 Task: Plan a trip to Momostenango, Guatemala from 8th December, 2023 to 15th December, 2023 for 8 adults. Place can be shared room with 5 bedrooms having 8 beds and 5 bathrooms. Property type can be flat. Amenities needed are: wifi, TV, free parkinig on premises, gym, breakfast.
Action: Mouse moved to (485, 201)
Screenshot: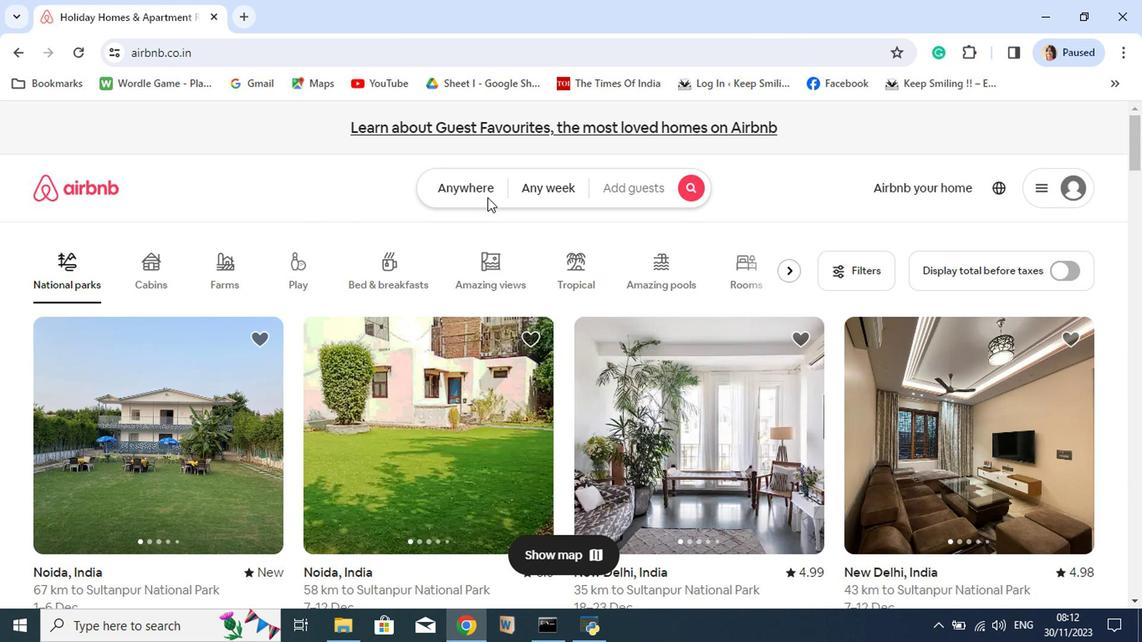 
Action: Mouse pressed left at (485, 201)
Screenshot: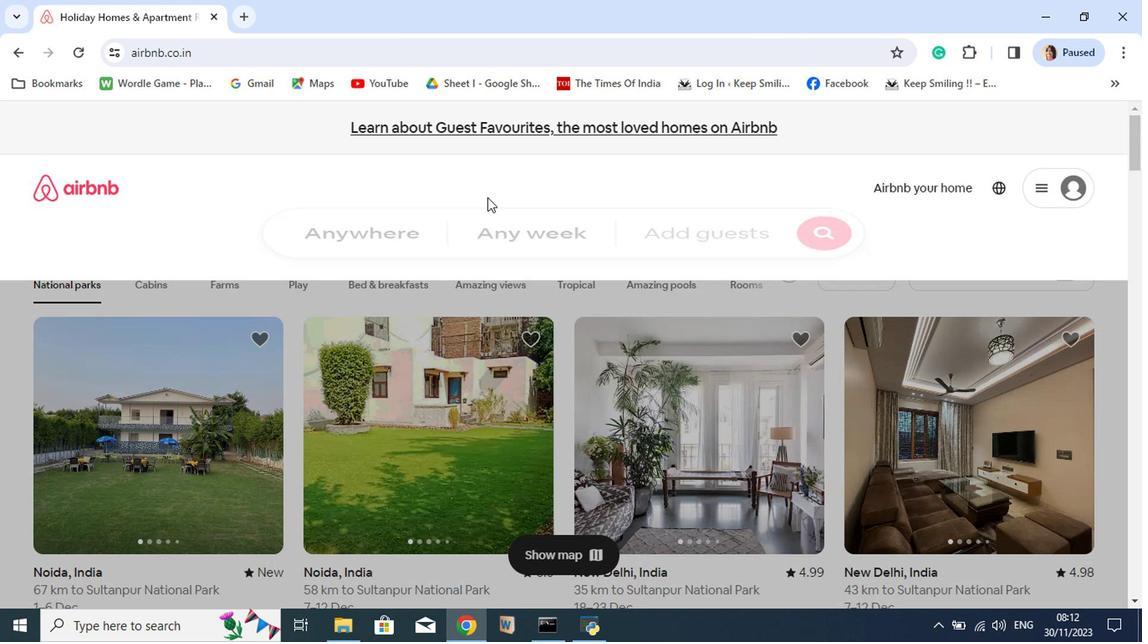 
Action: Mouse moved to (487, 201)
Screenshot: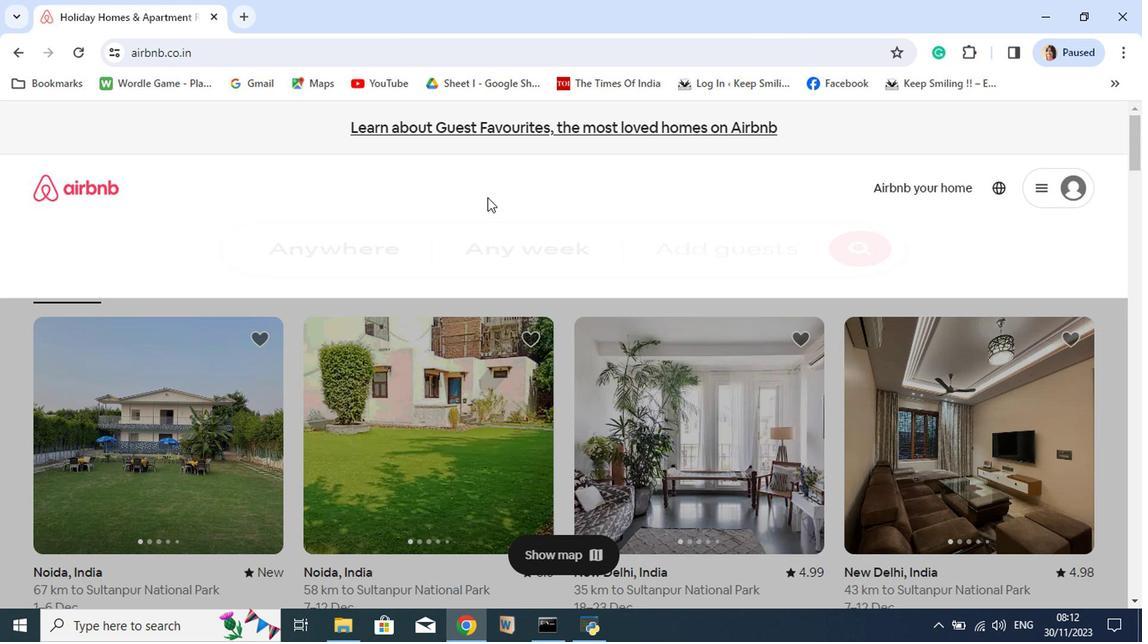 
Action: Key pressed <Key.shift_r>Momosten
Screenshot: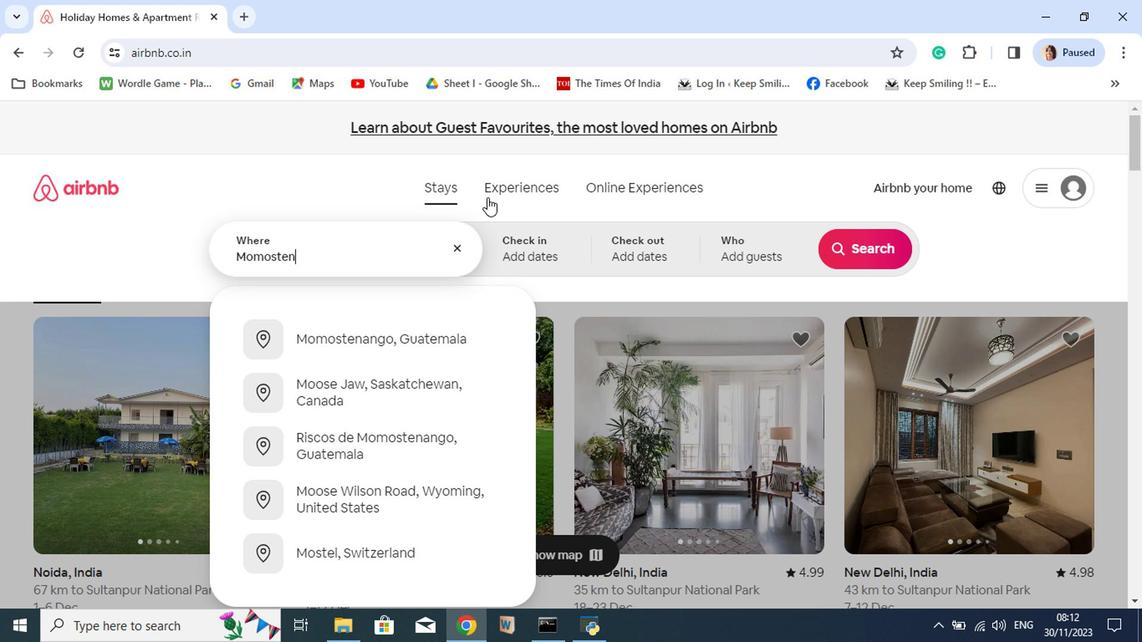 
Action: Mouse moved to (378, 339)
Screenshot: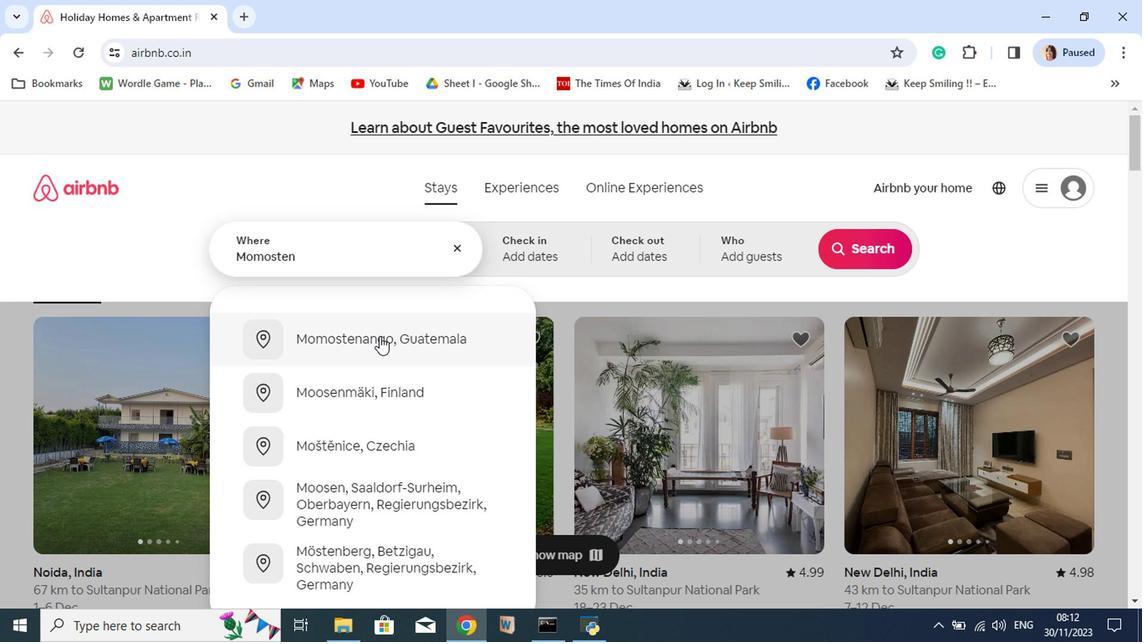 
Action: Mouse pressed left at (378, 339)
Screenshot: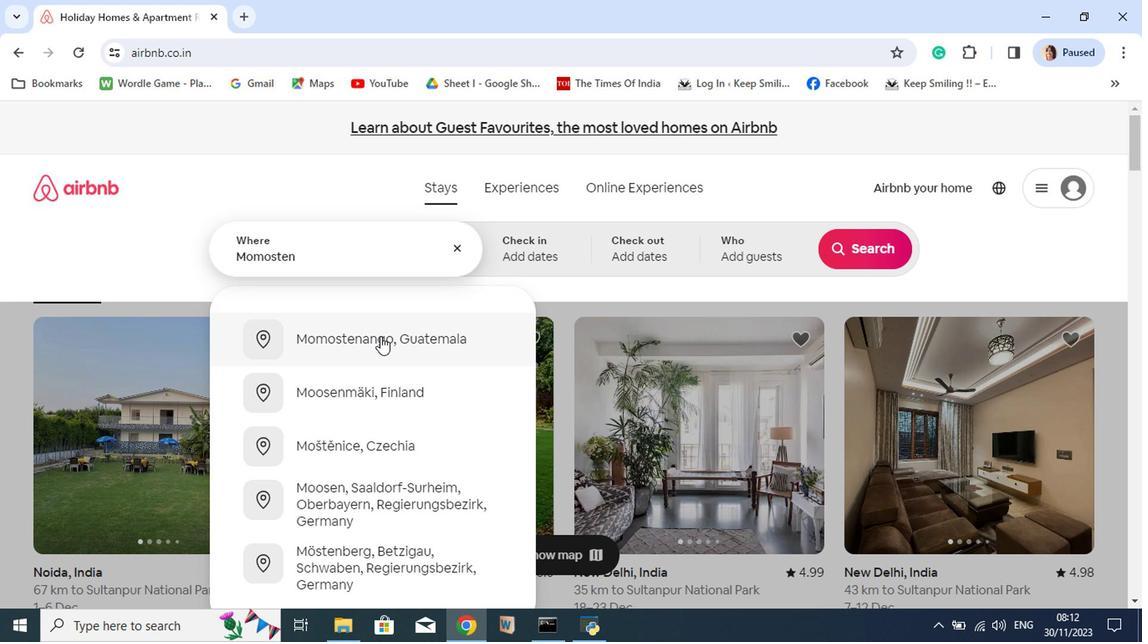 
Action: Mouse moved to (802, 499)
Screenshot: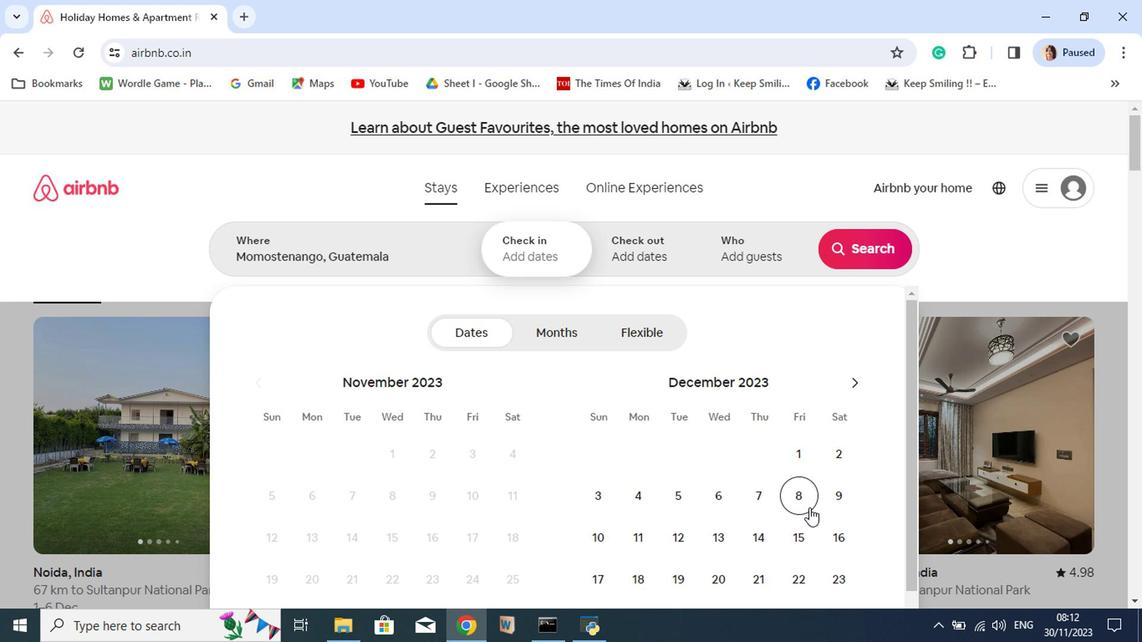 
Action: Mouse pressed left at (802, 499)
Screenshot: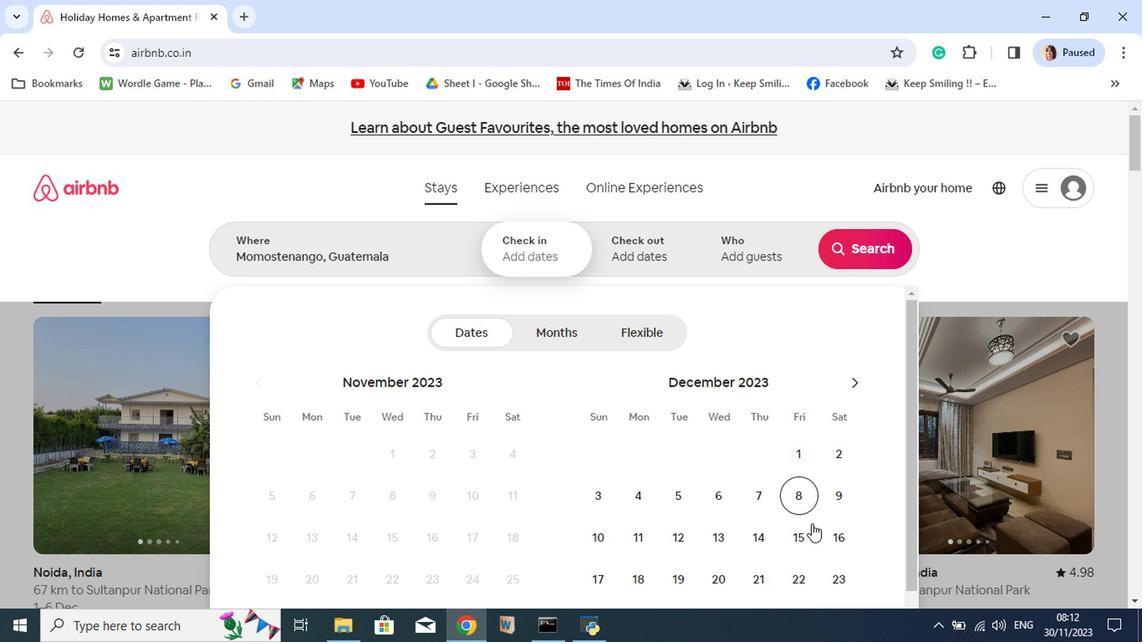 
Action: Mouse moved to (809, 533)
Screenshot: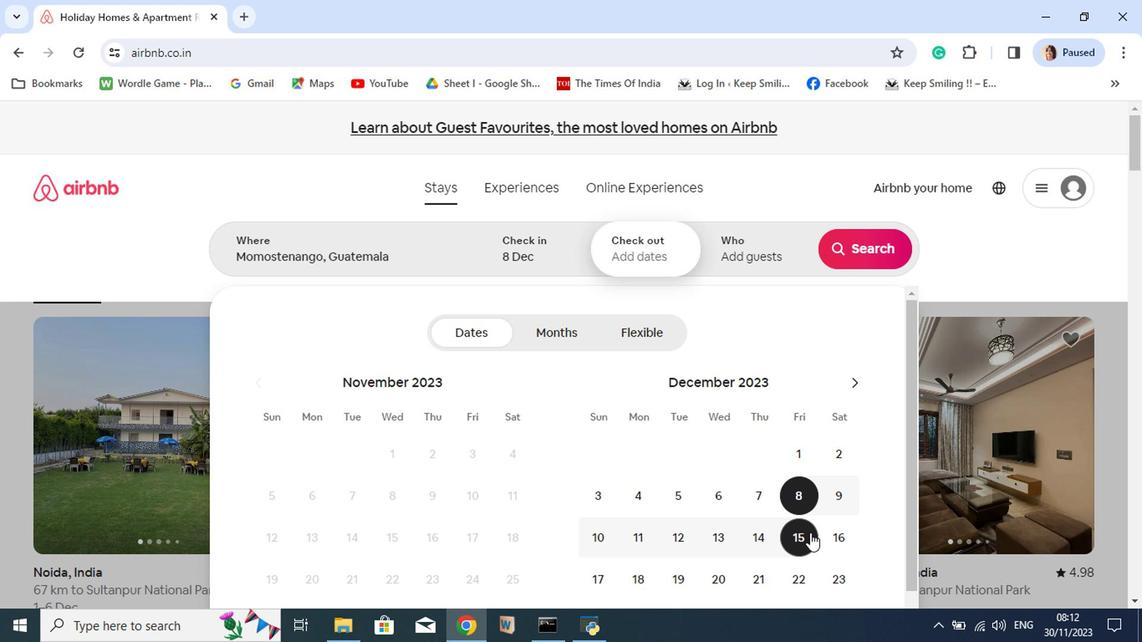 
Action: Mouse pressed left at (809, 533)
Screenshot: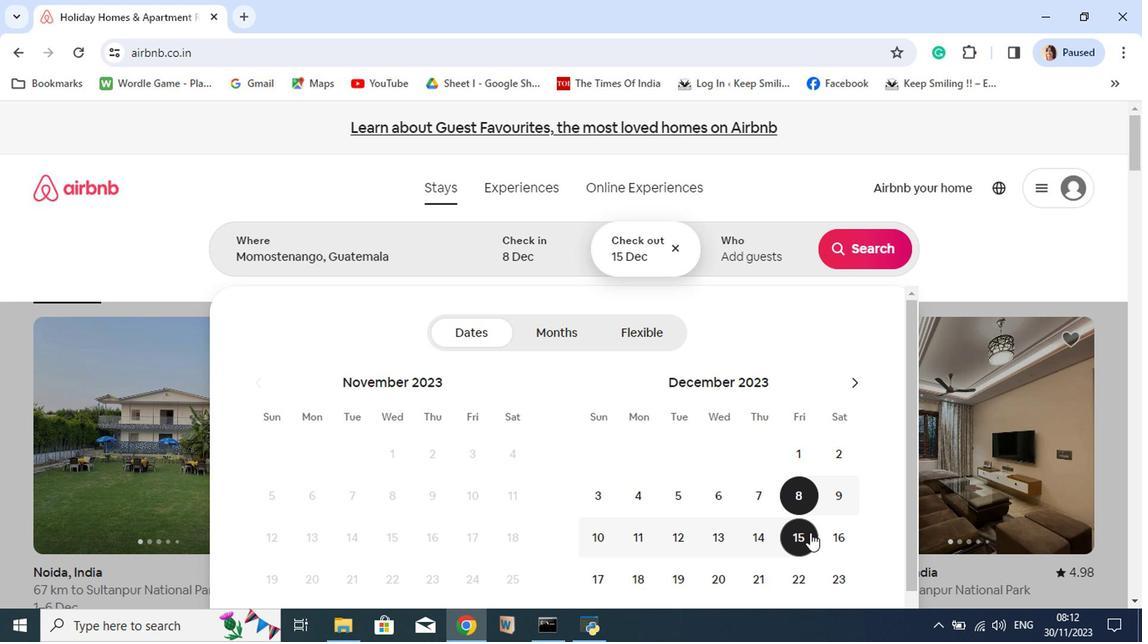
Action: Mouse moved to (743, 258)
Screenshot: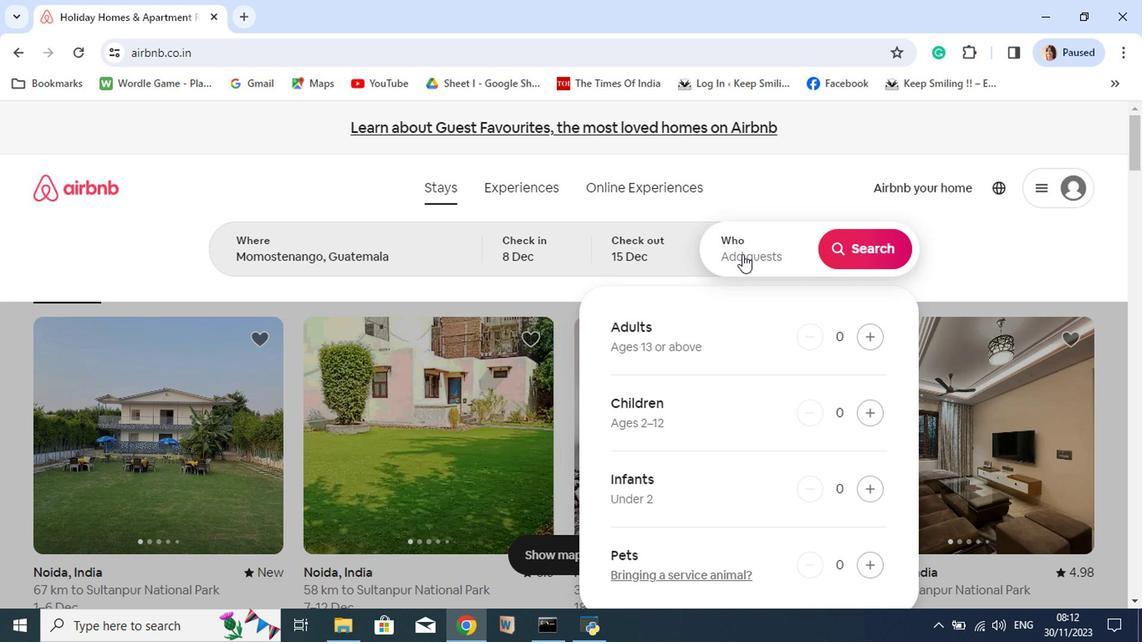 
Action: Mouse pressed left at (743, 258)
Screenshot: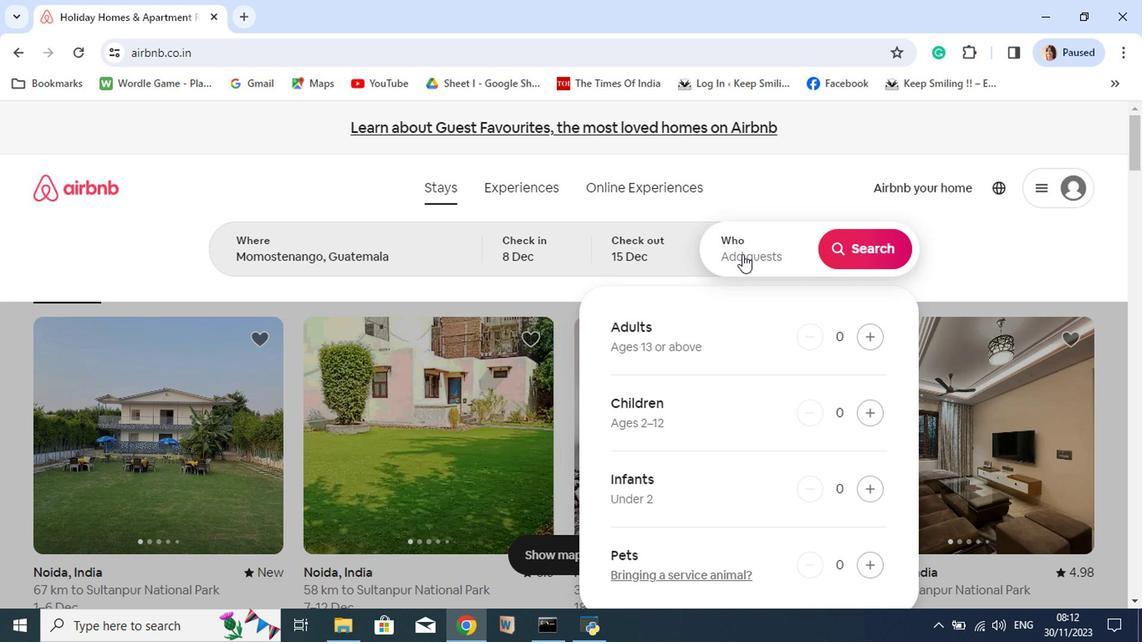 
Action: Mouse moved to (865, 337)
Screenshot: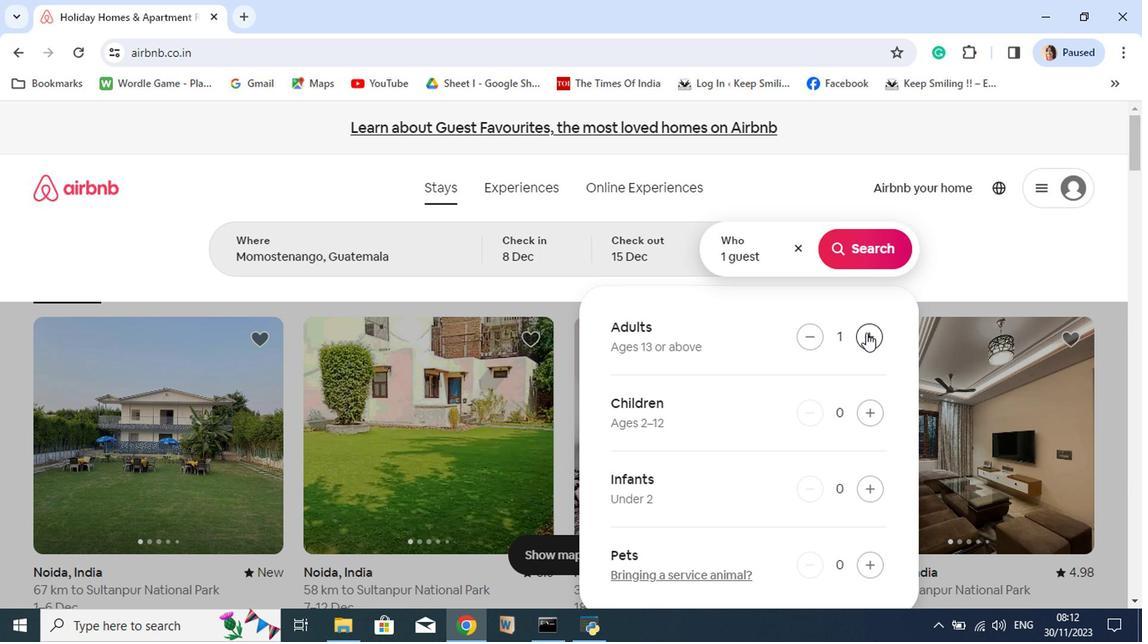 
Action: Mouse pressed left at (865, 337)
Screenshot: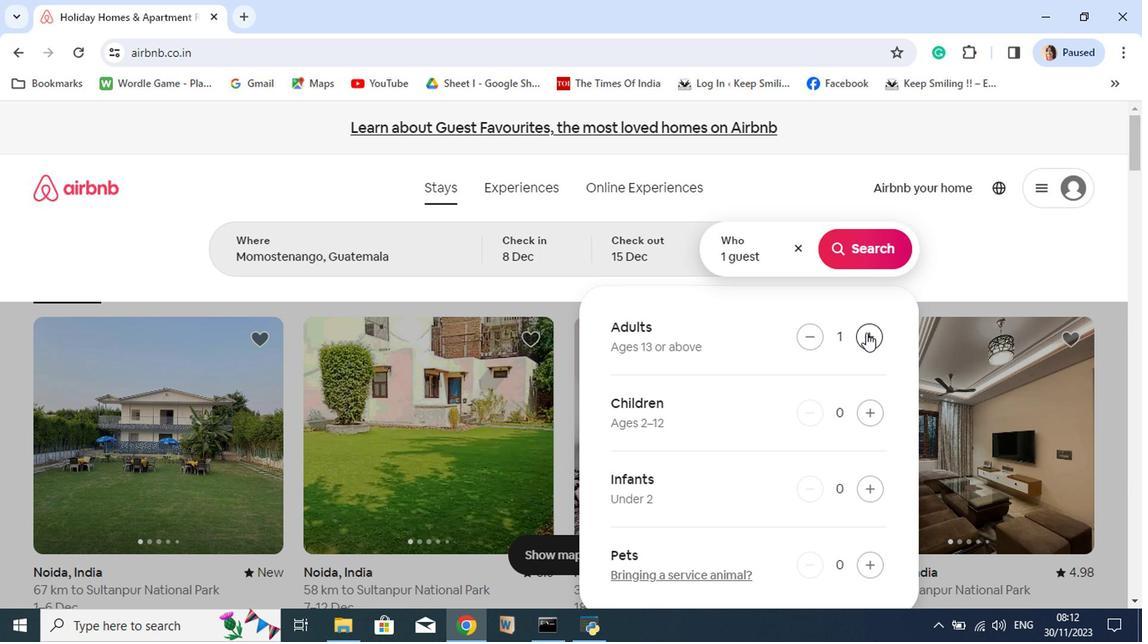 
Action: Mouse moved to (865, 335)
Screenshot: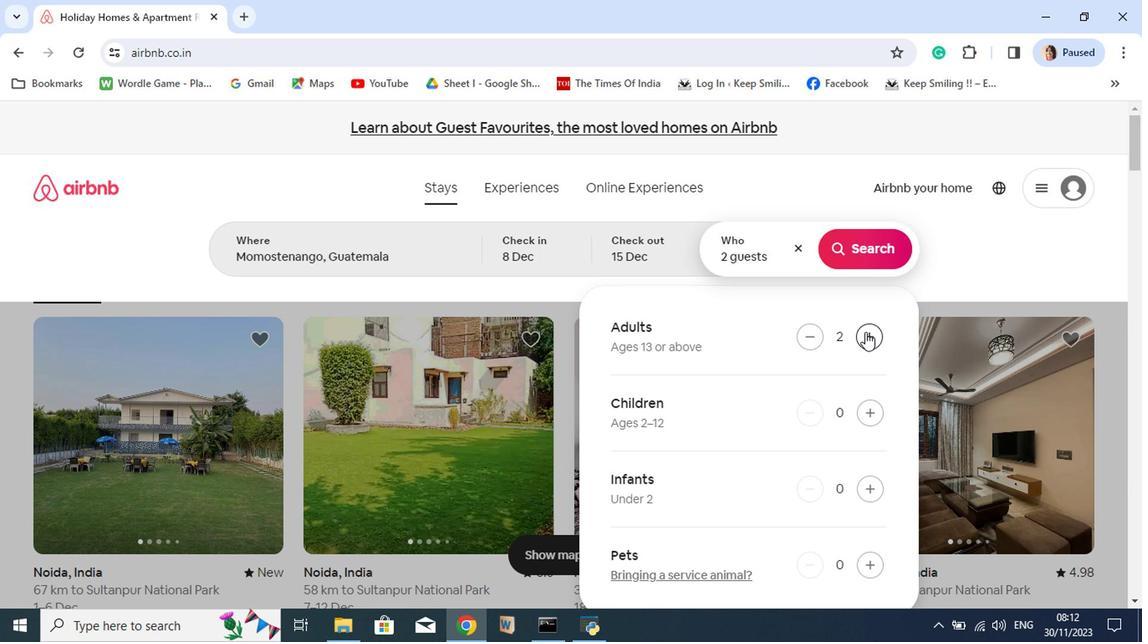 
Action: Mouse pressed left at (865, 335)
Screenshot: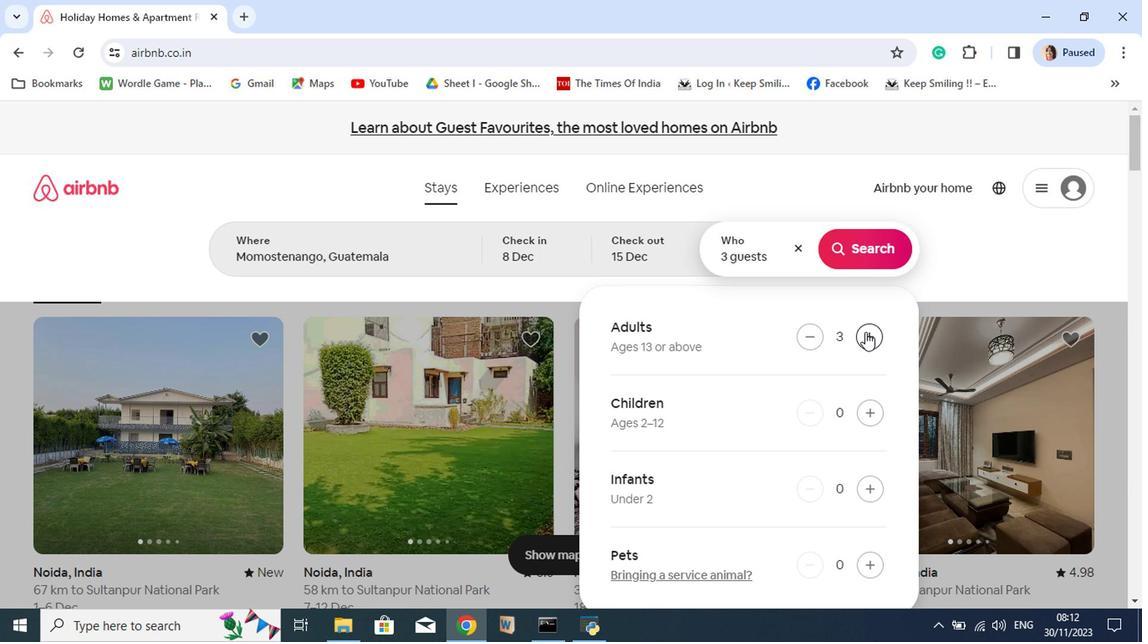 
Action: Mouse moved to (864, 334)
Screenshot: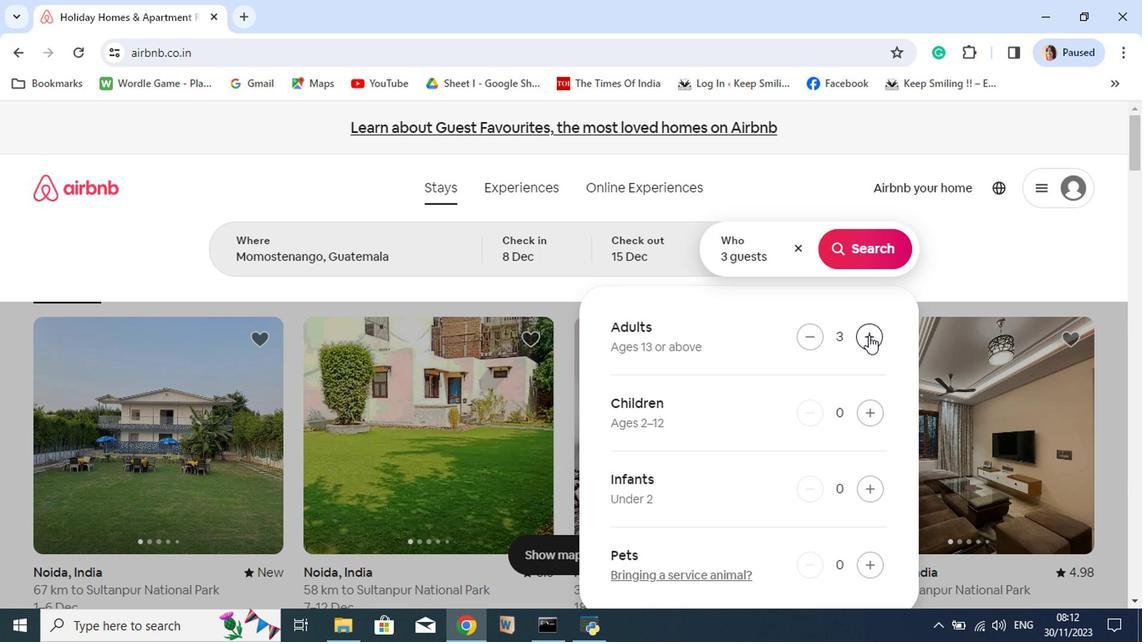 
Action: Mouse pressed left at (864, 334)
Screenshot: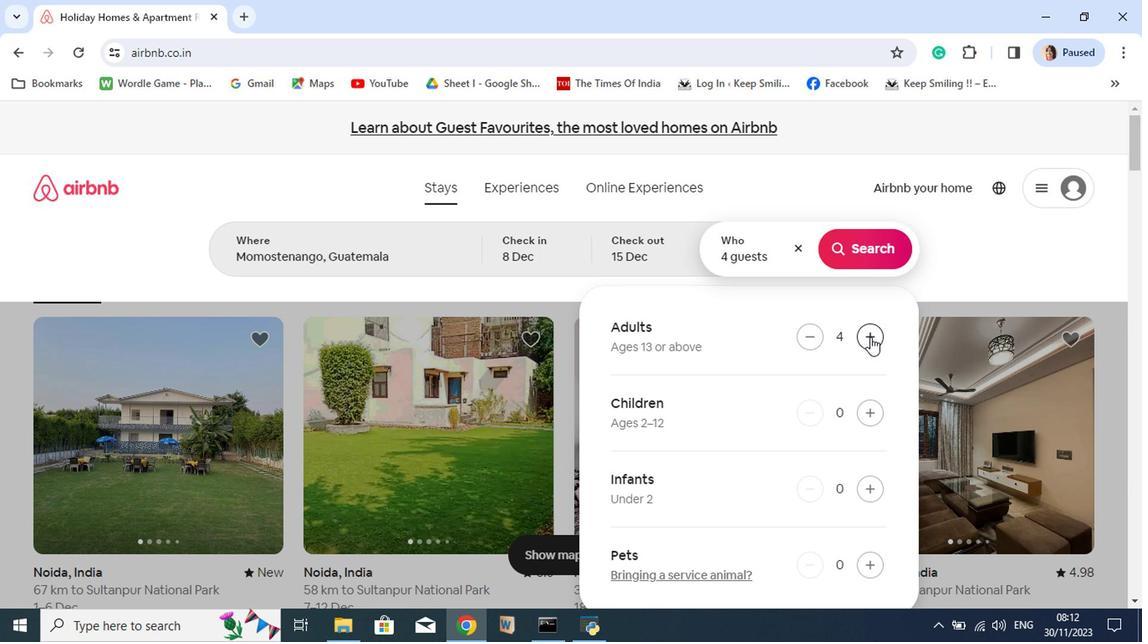 
Action: Mouse moved to (868, 337)
Screenshot: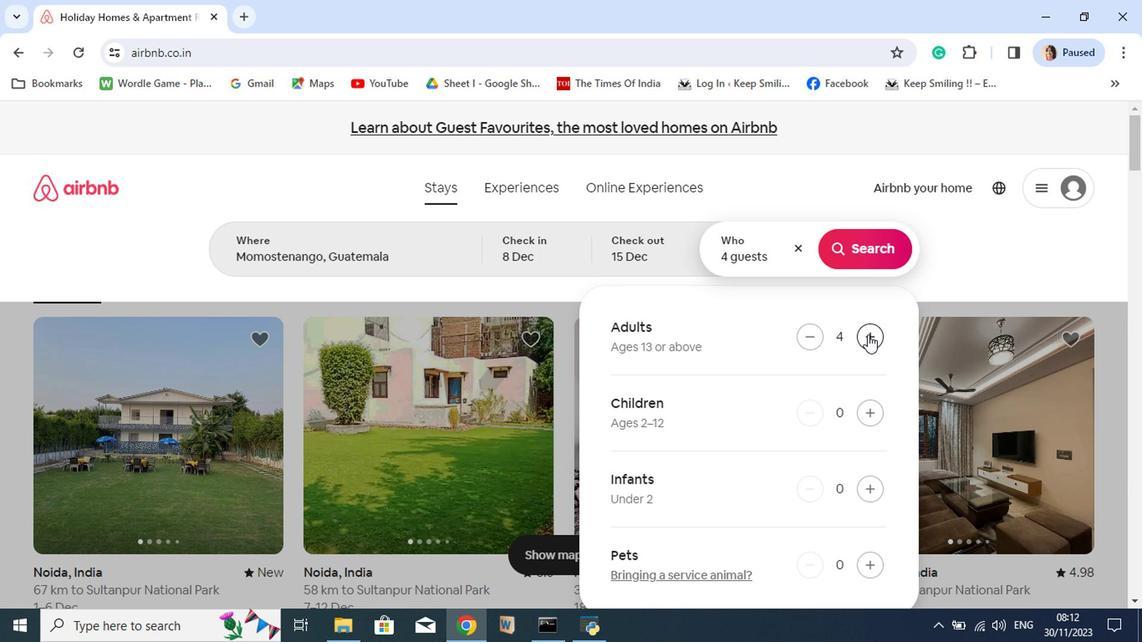 
Action: Mouse pressed left at (868, 337)
Screenshot: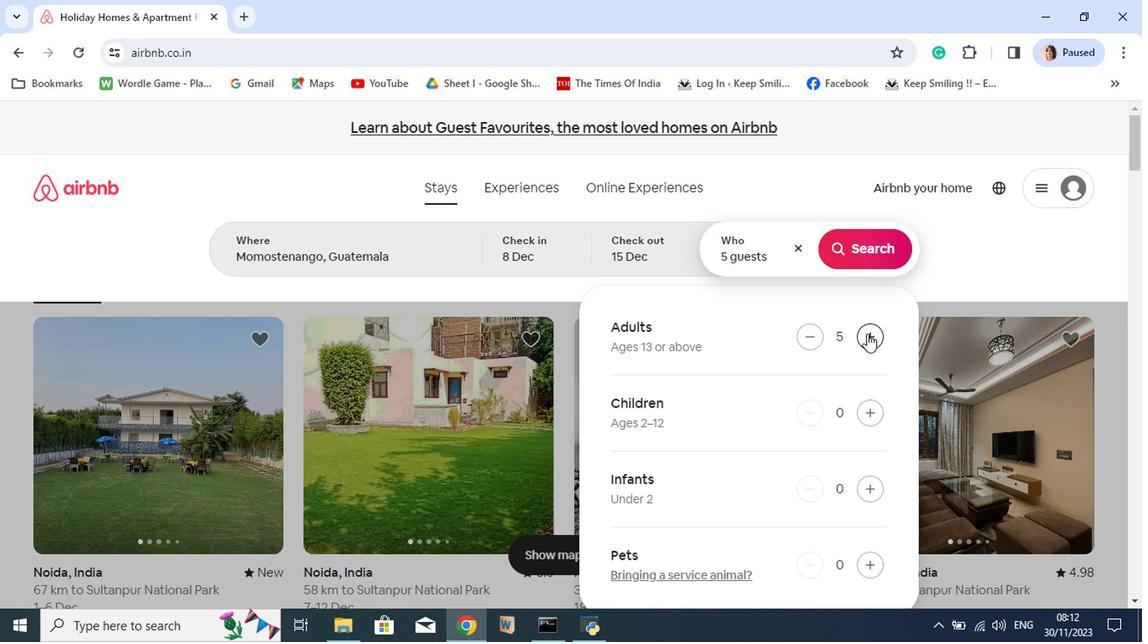 
Action: Mouse moved to (868, 337)
Screenshot: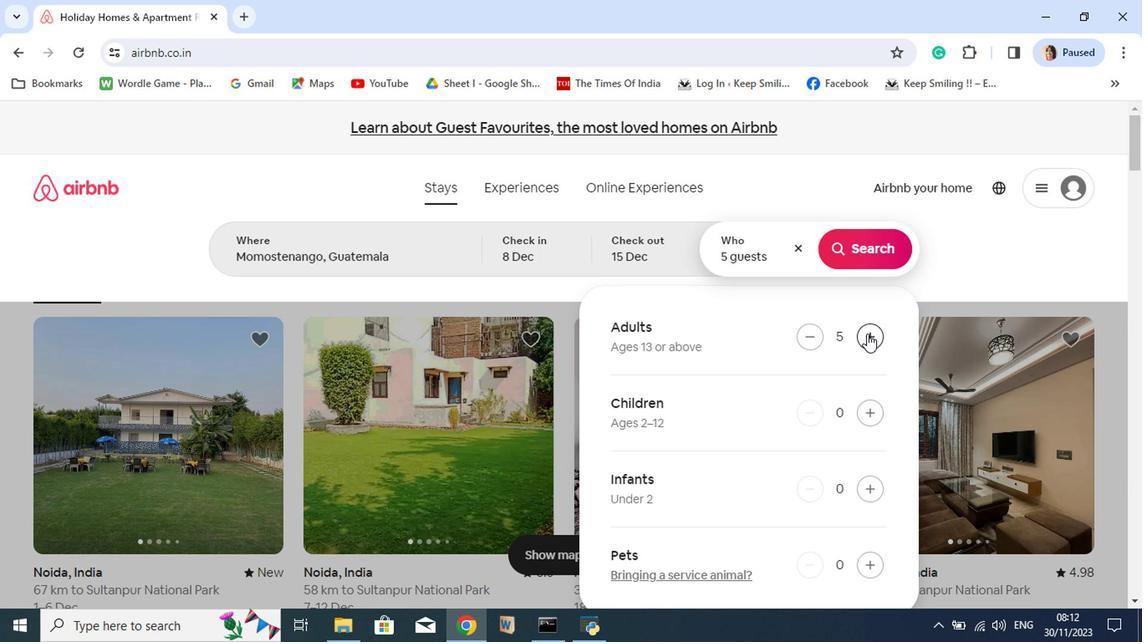 
Action: Mouse pressed left at (868, 337)
Screenshot: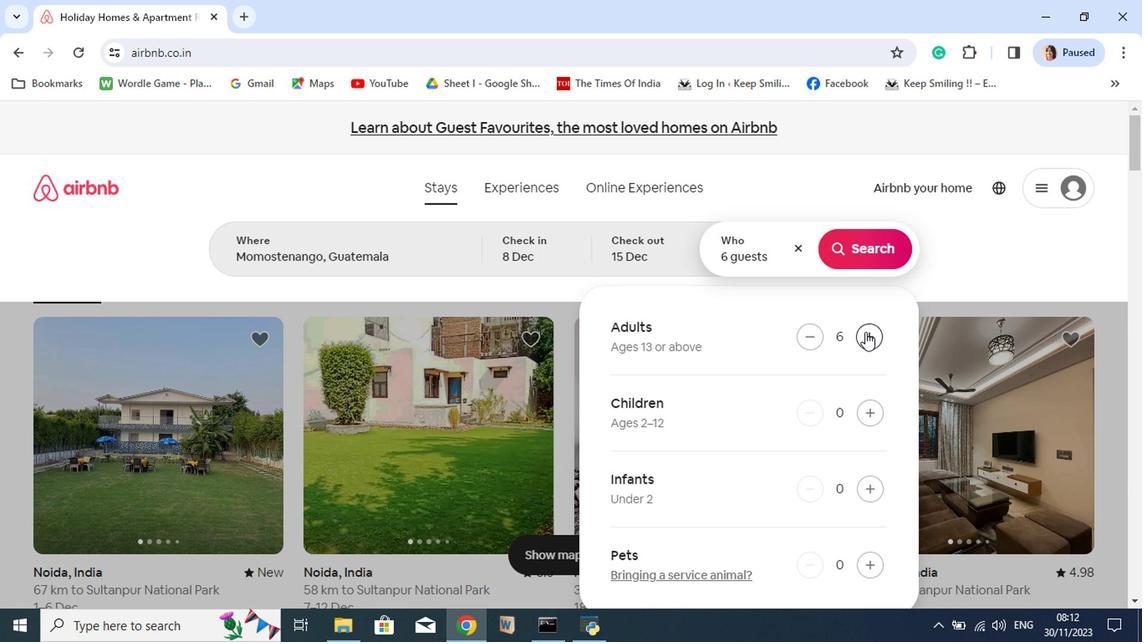 
Action: Mouse moved to (866, 336)
Screenshot: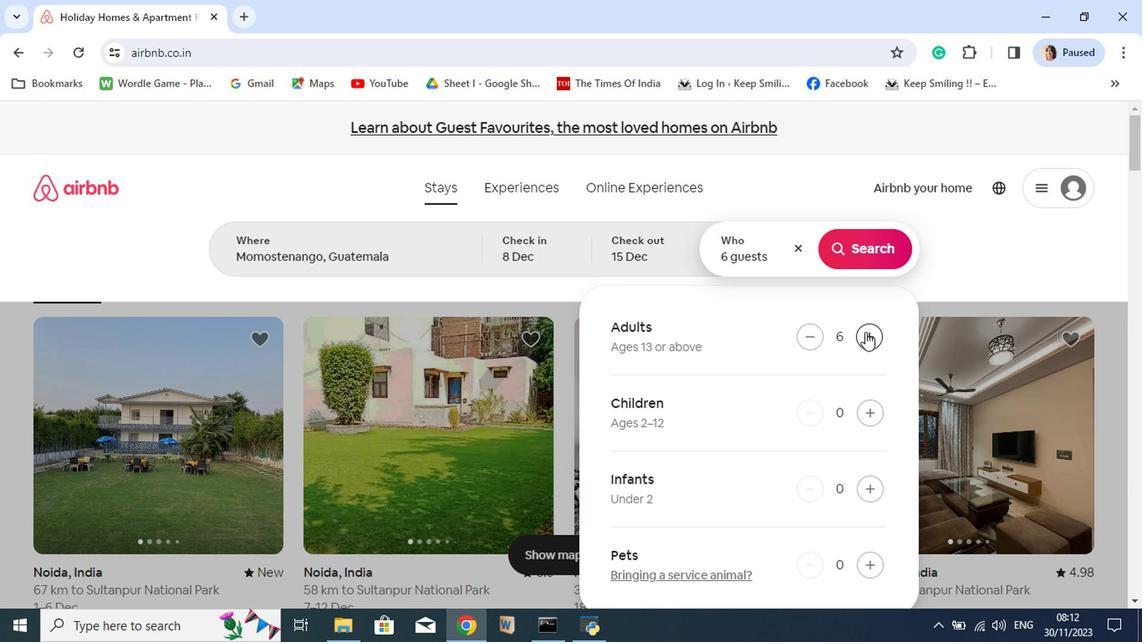 
Action: Mouse pressed left at (866, 336)
Screenshot: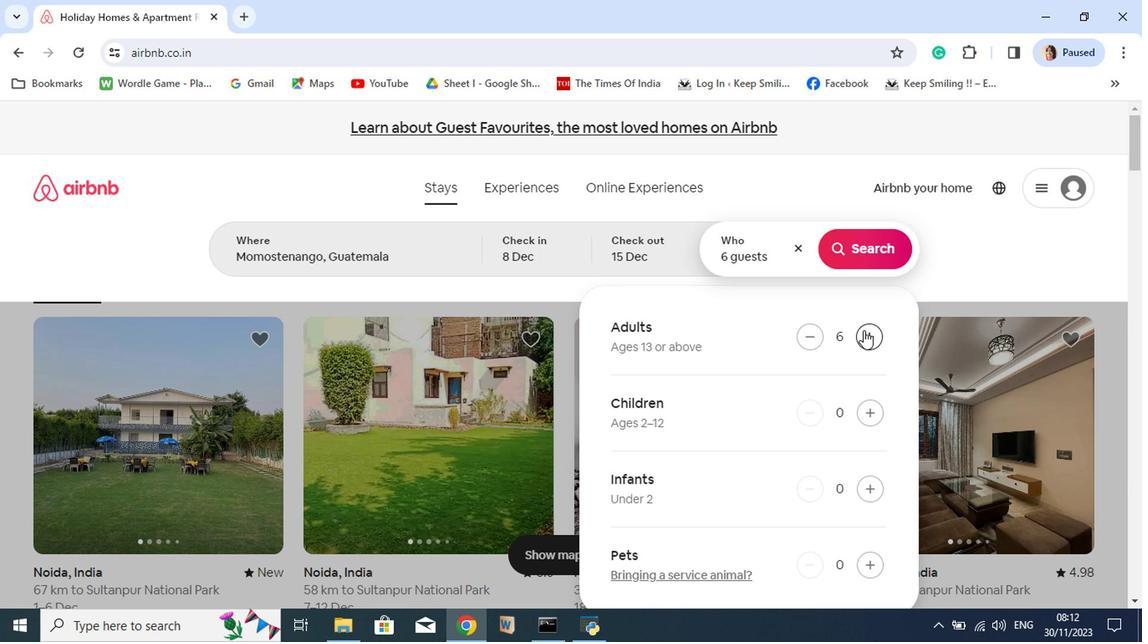 
Action: Mouse moved to (864, 334)
Screenshot: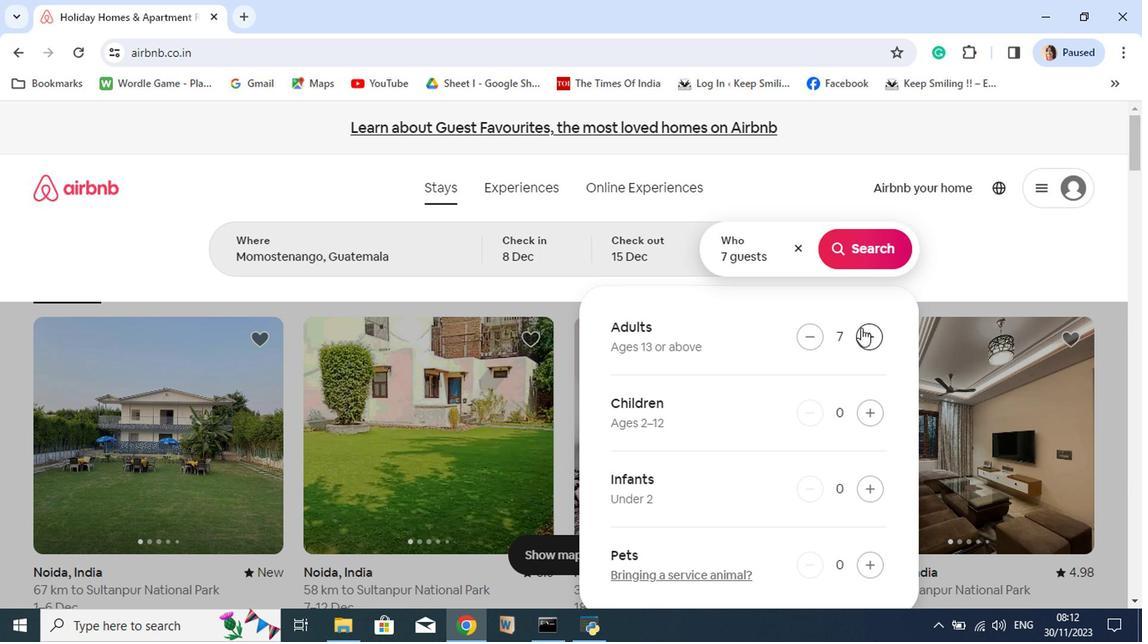 
Action: Mouse pressed left at (864, 334)
Screenshot: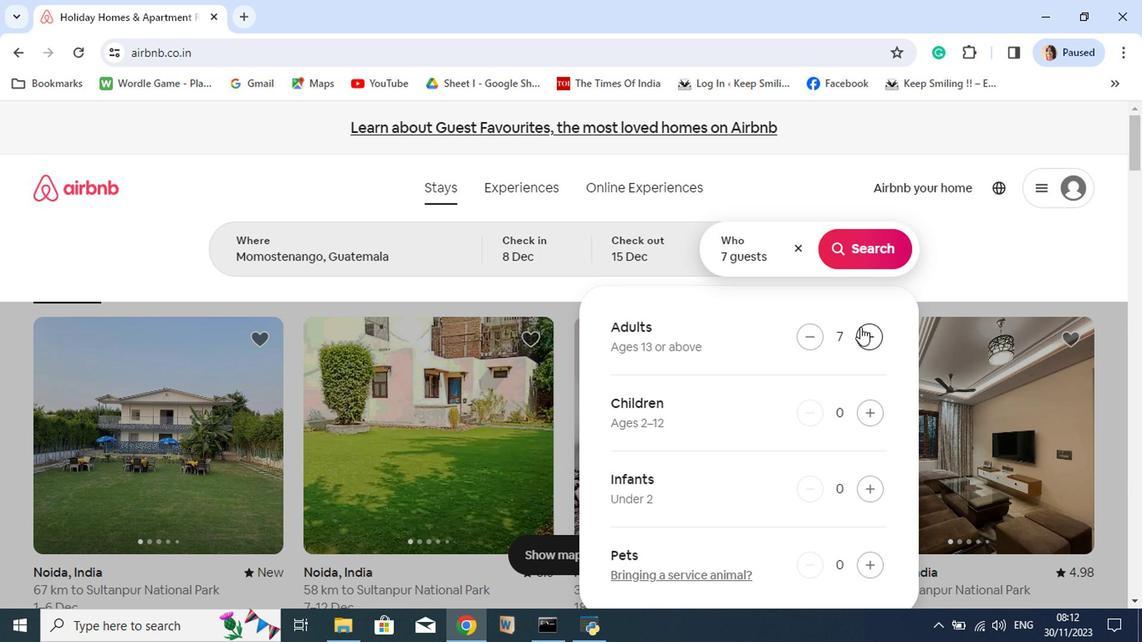 
Action: Mouse moved to (858, 328)
Screenshot: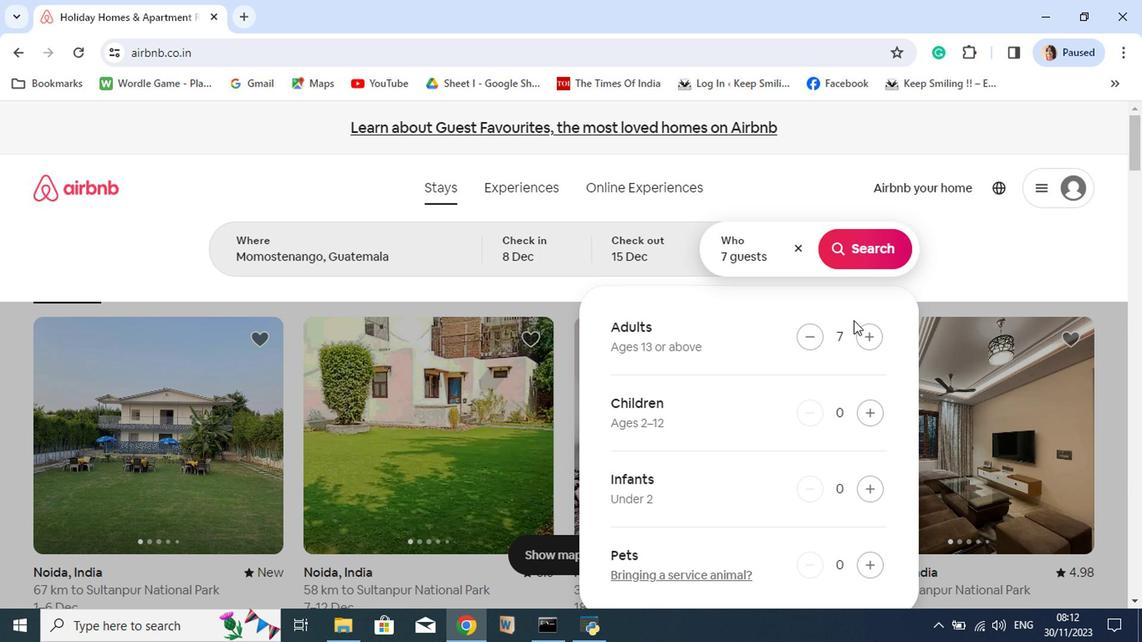 
Action: Mouse pressed left at (858, 328)
Screenshot: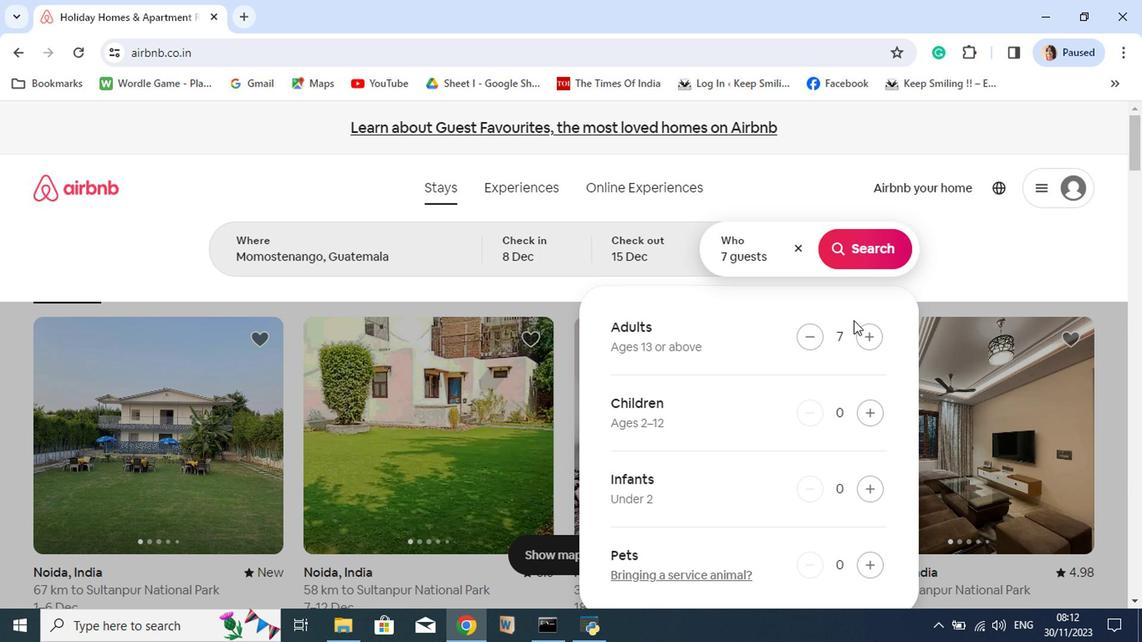 
Action: Mouse moved to (864, 336)
Screenshot: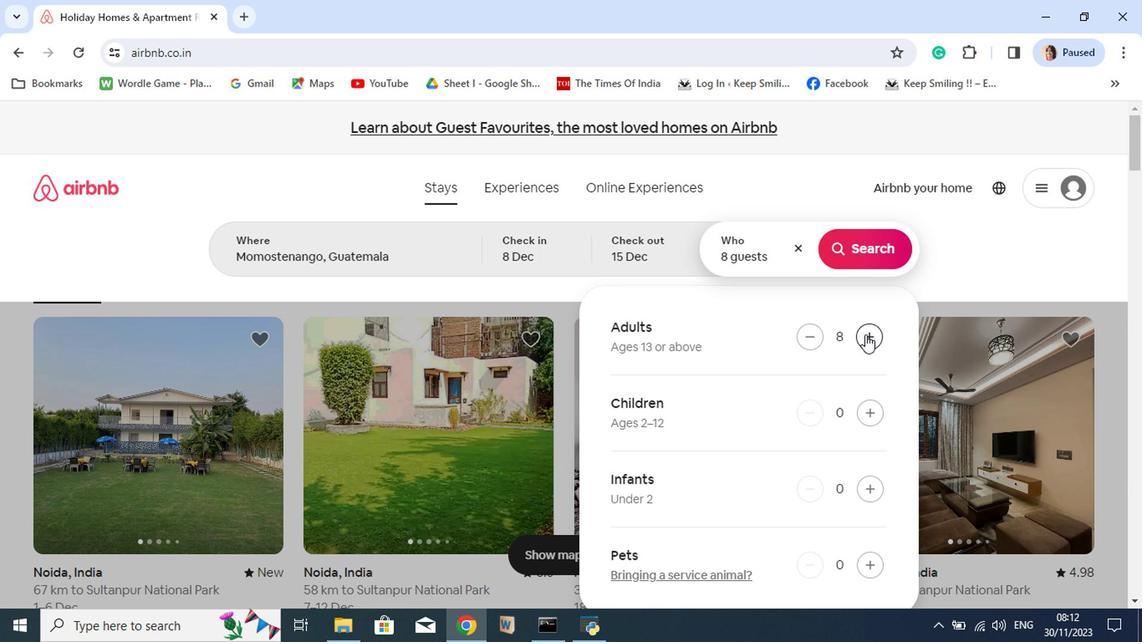 
Action: Mouse pressed left at (864, 336)
Screenshot: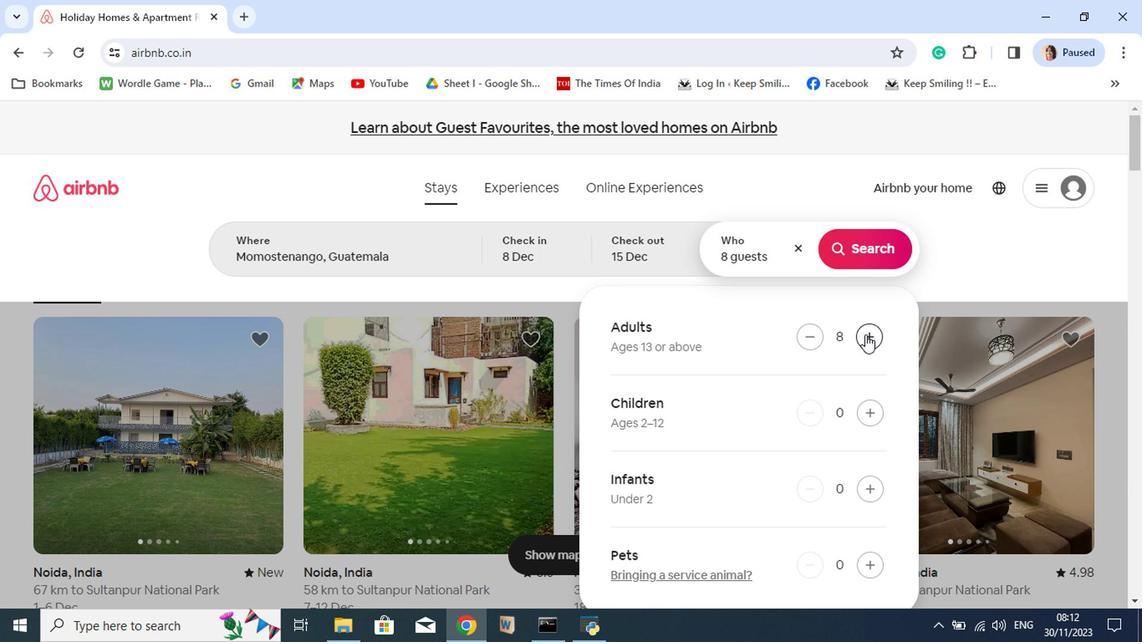 
Action: Mouse moved to (873, 238)
Screenshot: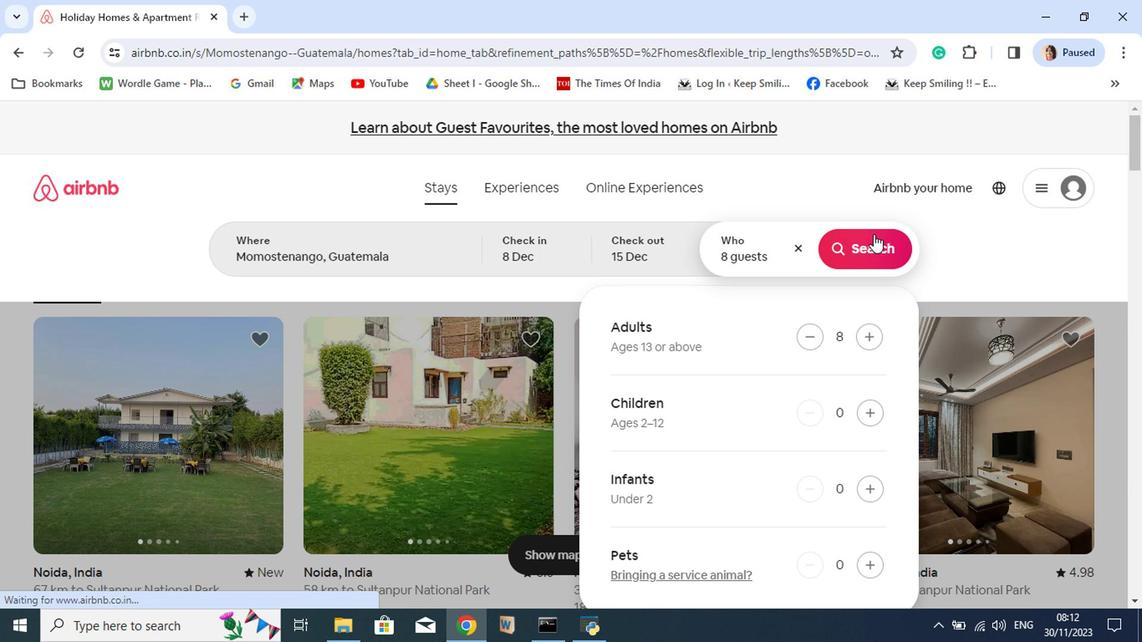 
Action: Mouse pressed left at (873, 238)
Screenshot: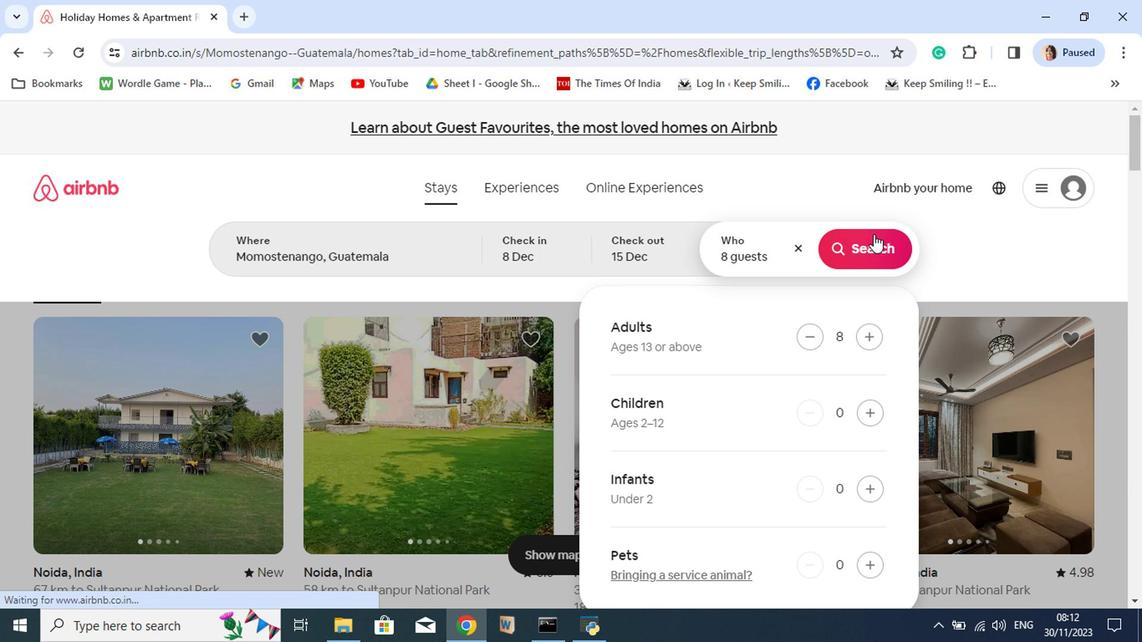 
Action: Mouse moved to (882, 205)
Screenshot: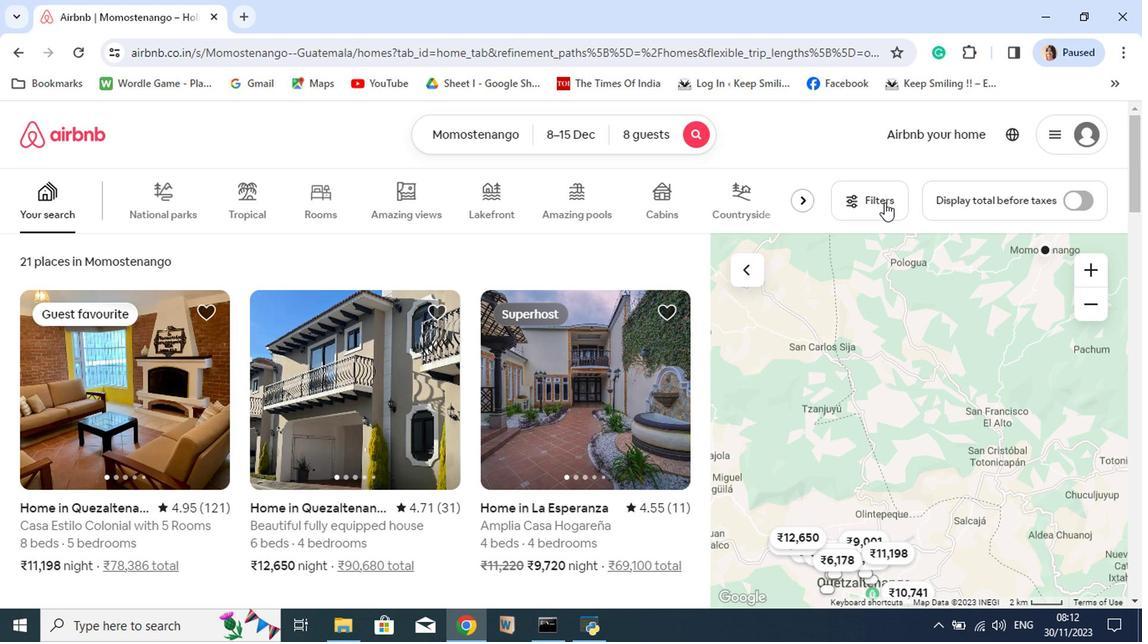 
Action: Mouse pressed left at (882, 205)
Screenshot: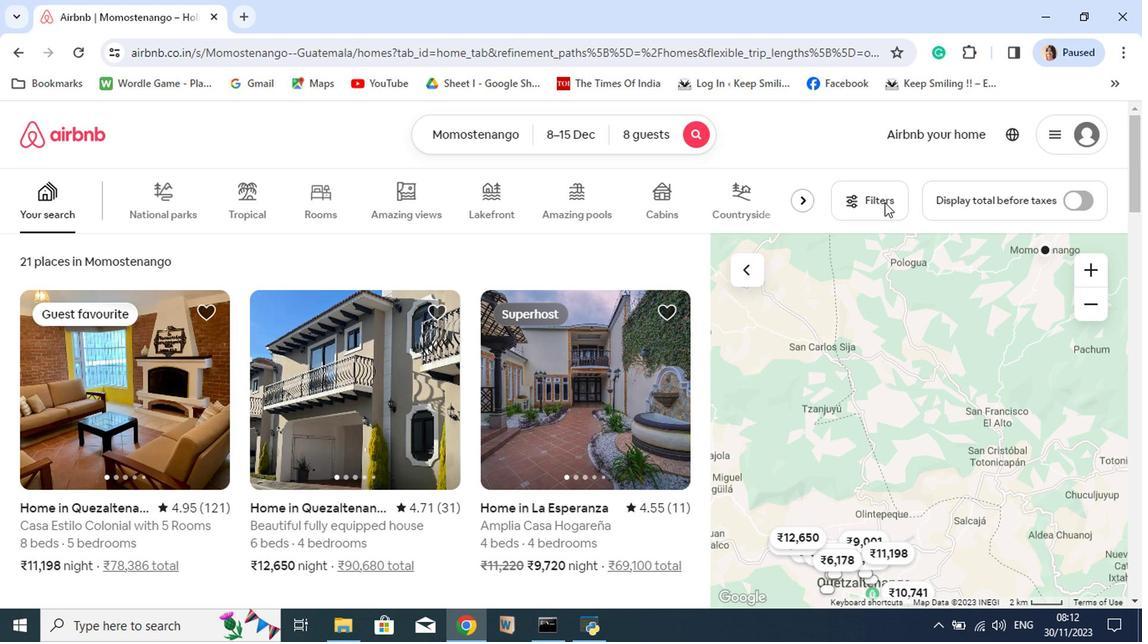 
Action: Mouse moved to (887, 244)
Screenshot: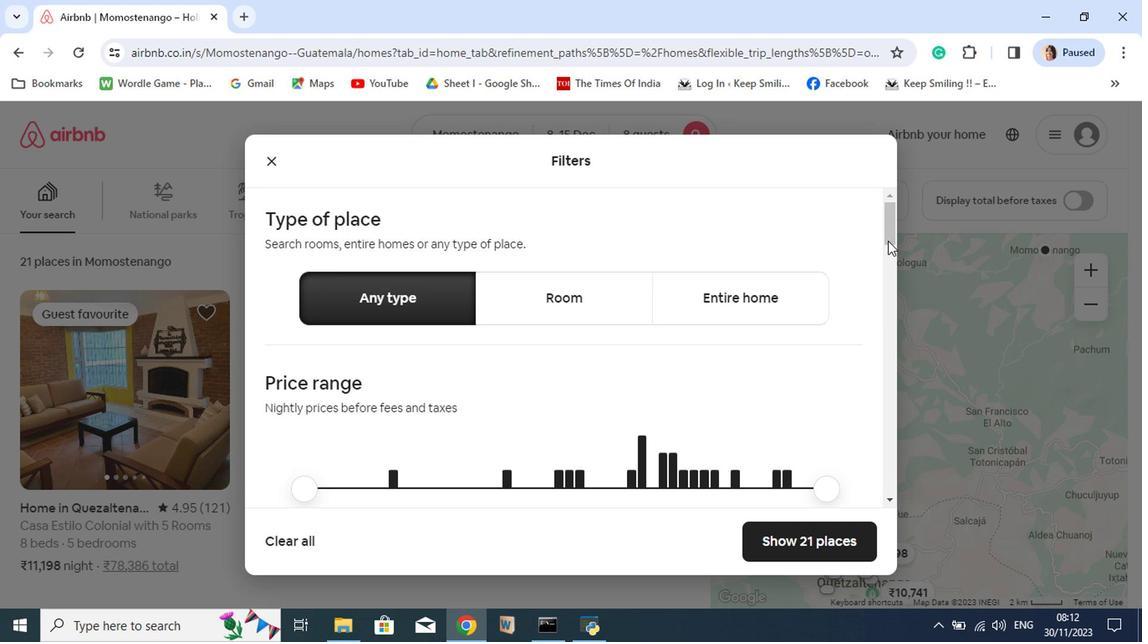 
Action: Mouse pressed left at (887, 244)
Screenshot: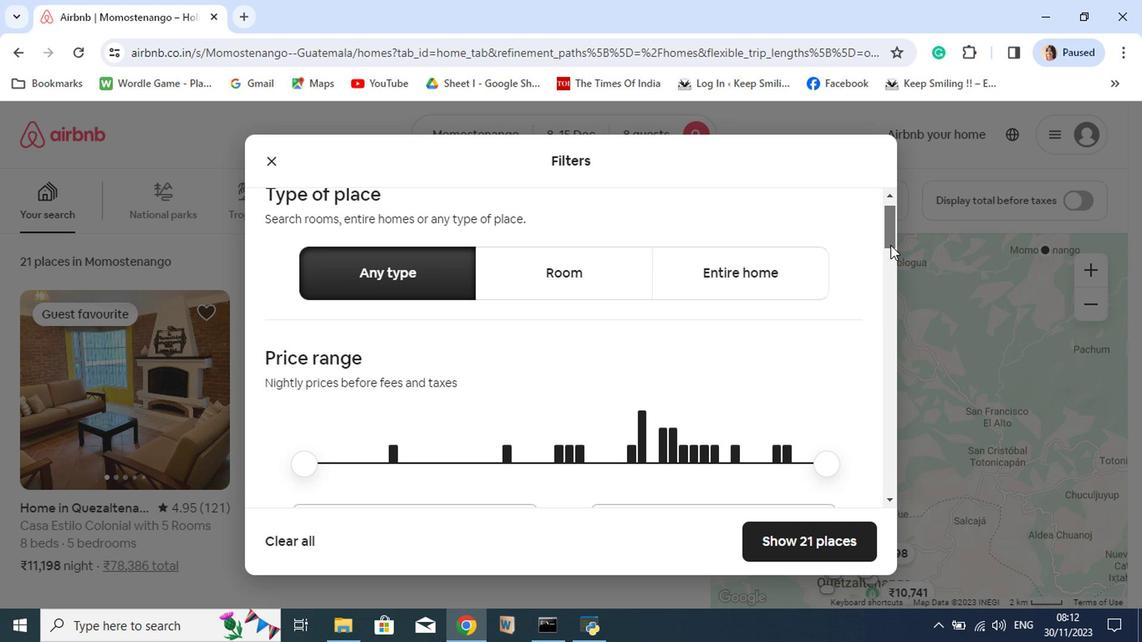 
Action: Mouse moved to (595, 320)
Screenshot: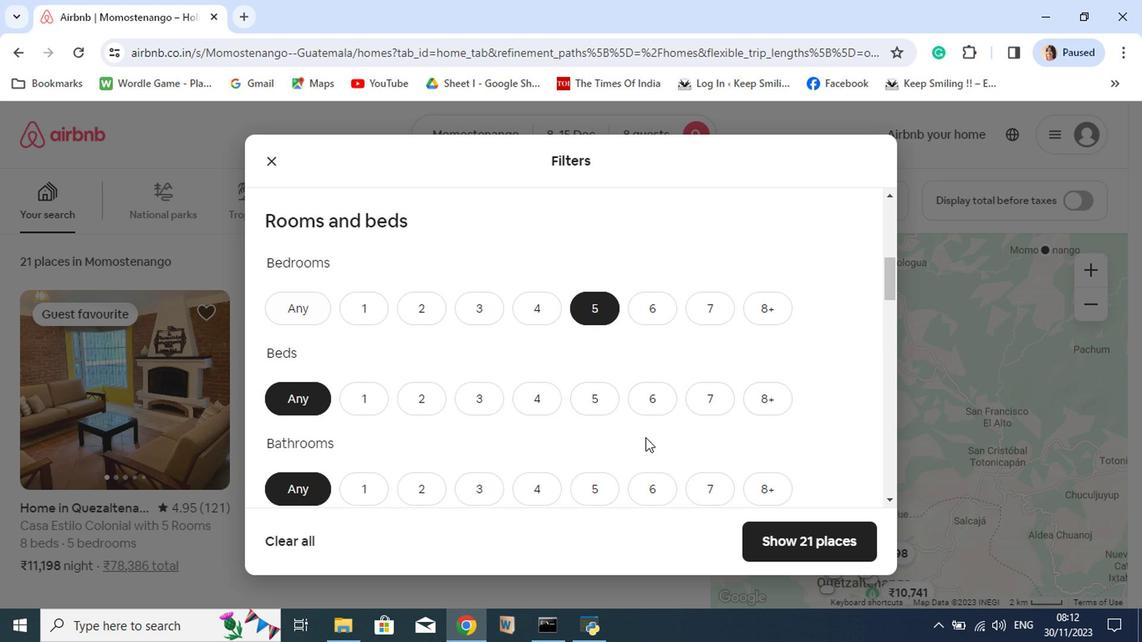 
Action: Mouse pressed left at (595, 320)
Screenshot: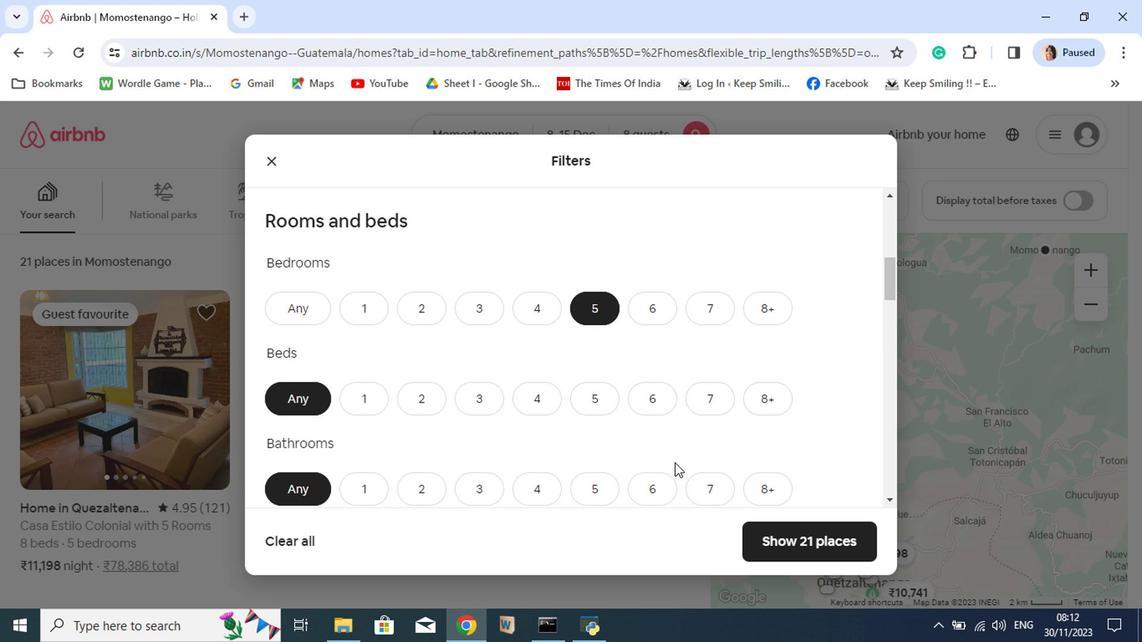
Action: Mouse moved to (771, 393)
Screenshot: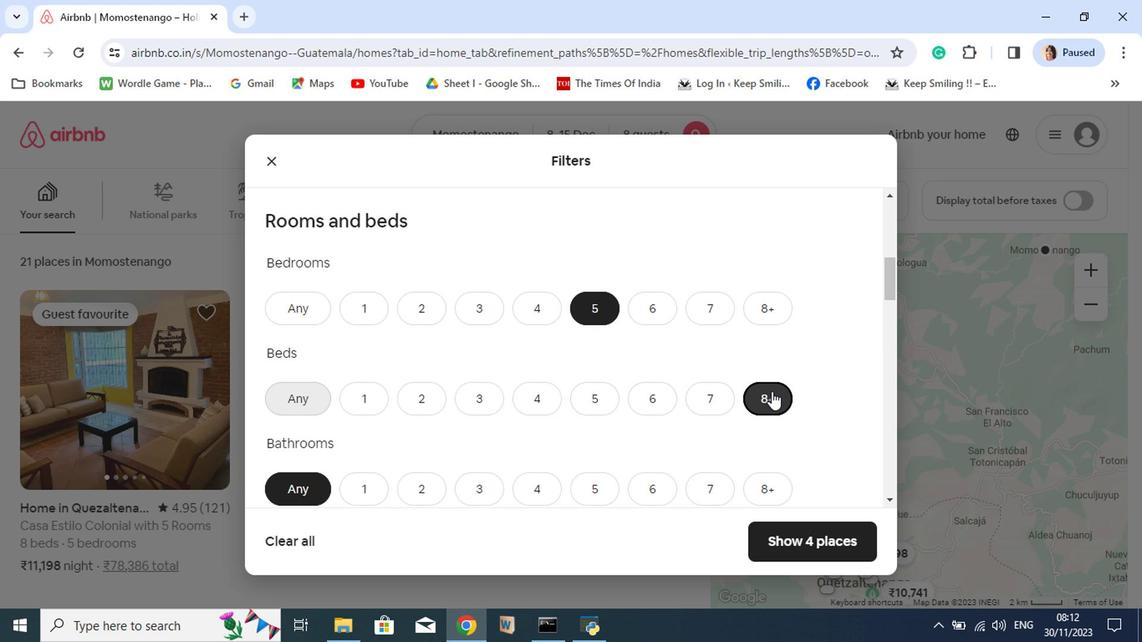 
Action: Mouse pressed left at (771, 393)
Screenshot: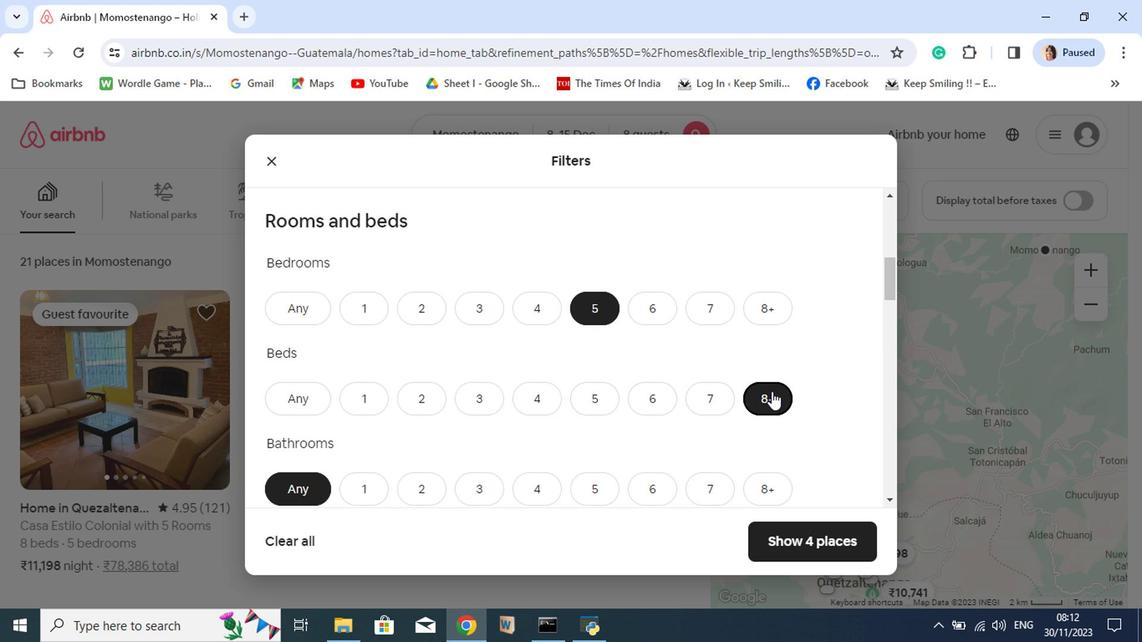 
Action: Mouse moved to (601, 490)
Screenshot: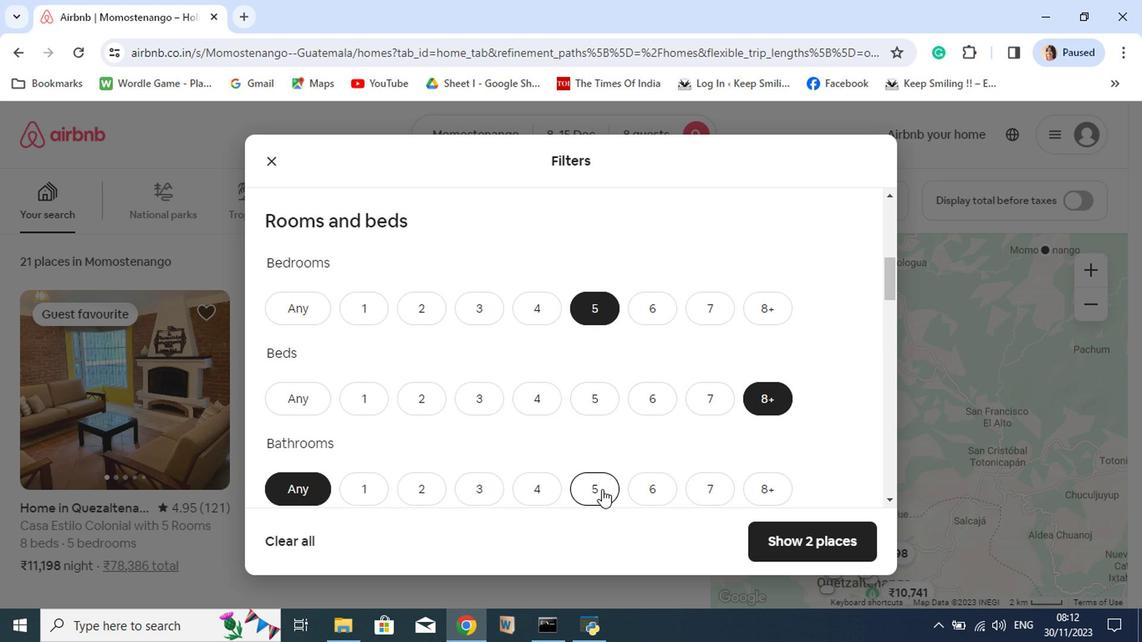 
Action: Mouse pressed left at (601, 490)
Screenshot: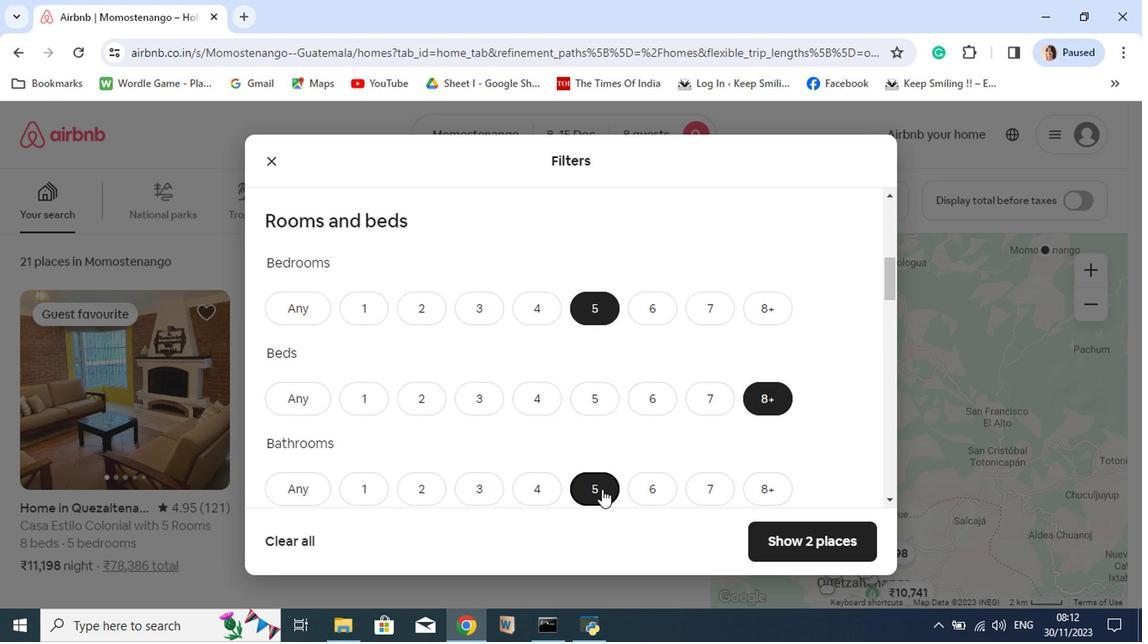 
Action: Mouse moved to (601, 490)
Screenshot: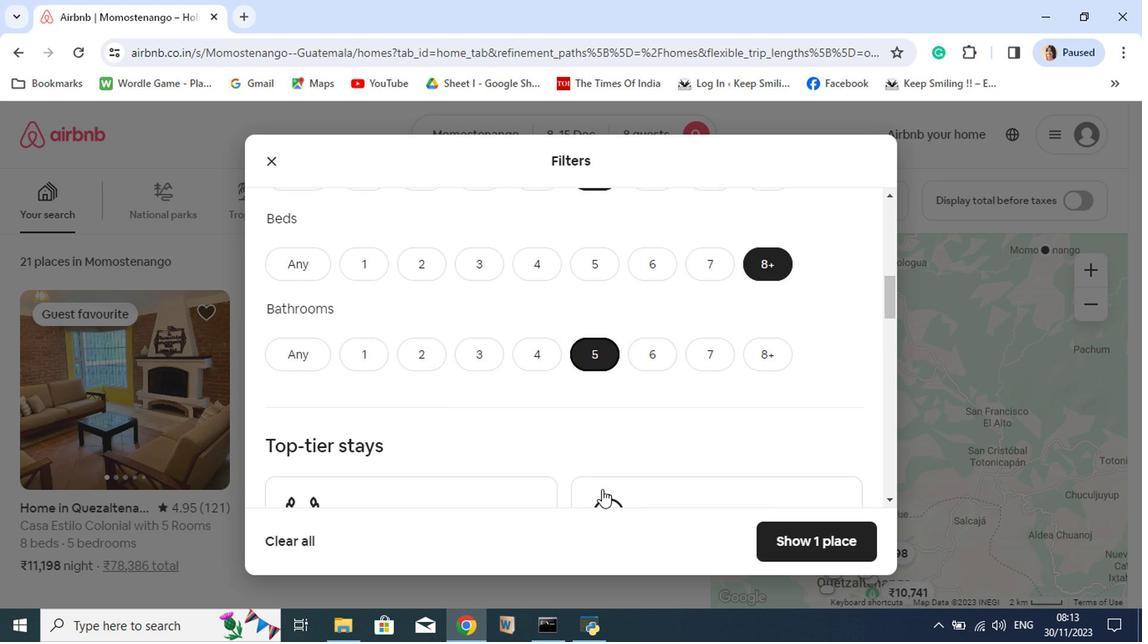 
Action: Mouse scrolled (601, 489) with delta (0, -1)
Screenshot: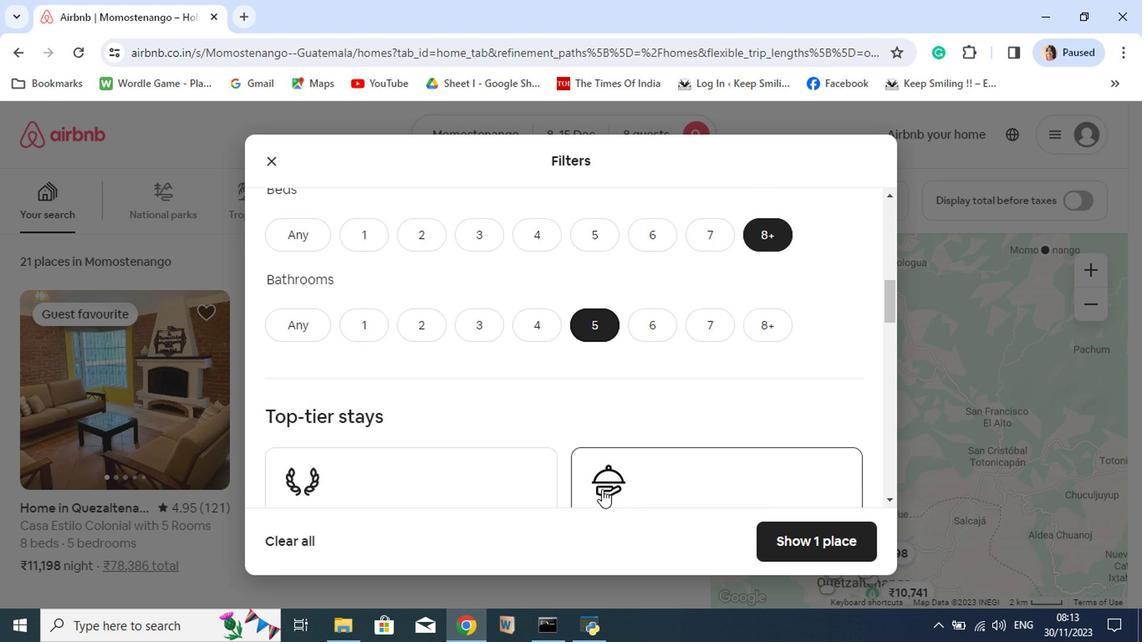 
Action: Mouse scrolled (601, 489) with delta (0, -1)
Screenshot: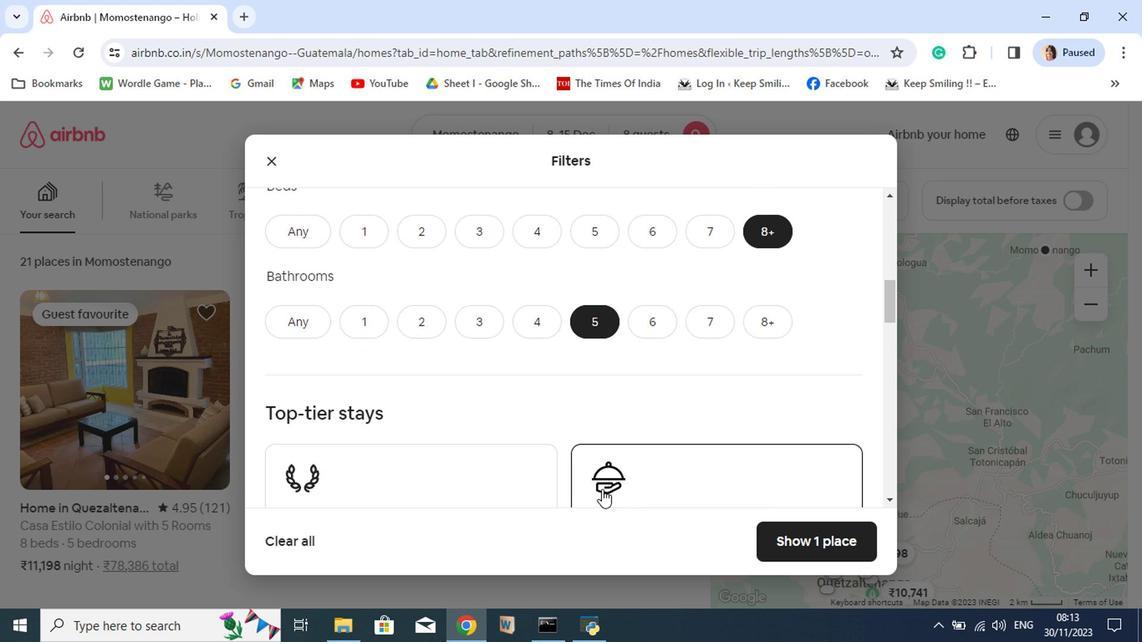 
Action: Mouse moved to (524, 494)
Screenshot: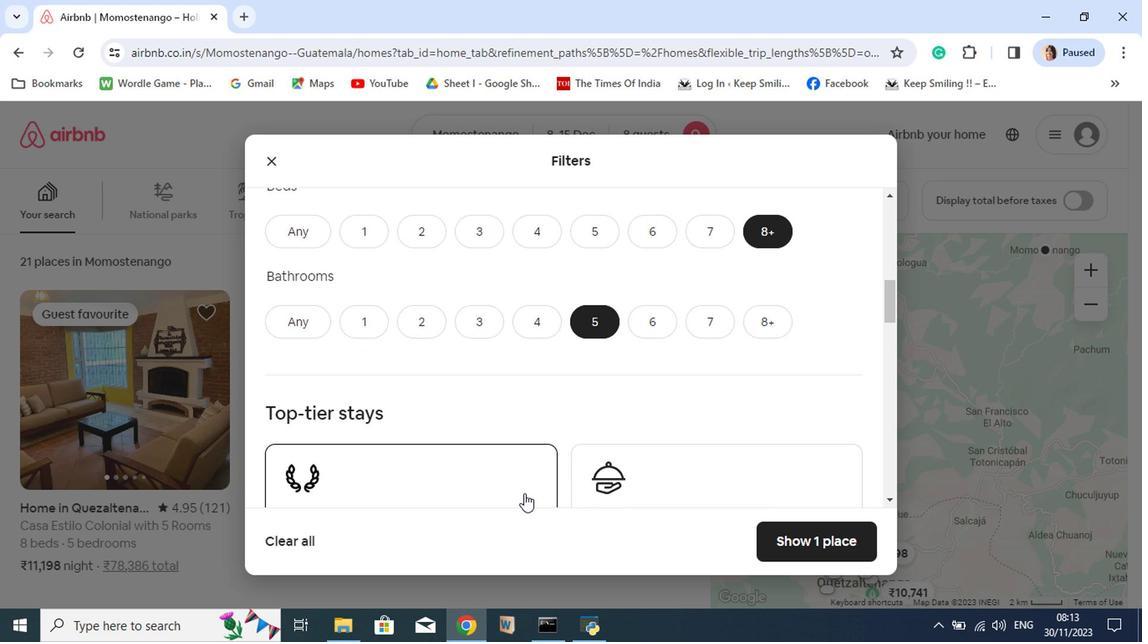 
Action: Mouse scrolled (524, 493) with delta (0, -1)
Screenshot: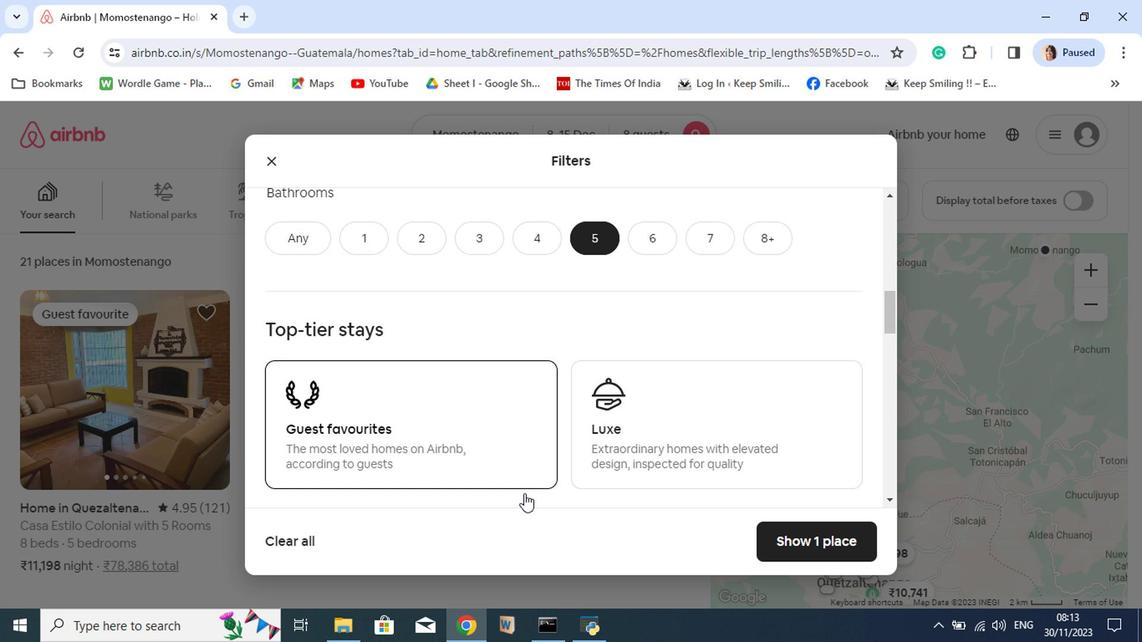 
Action: Mouse moved to (524, 494)
Screenshot: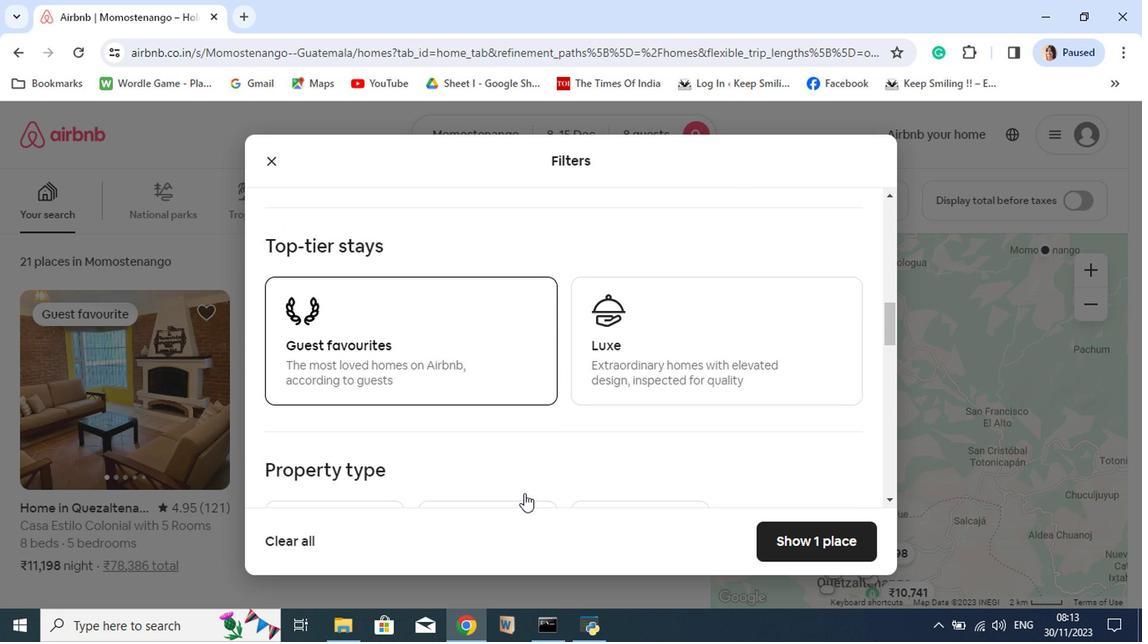 
Action: Mouse scrolled (524, 493) with delta (0, -1)
Screenshot: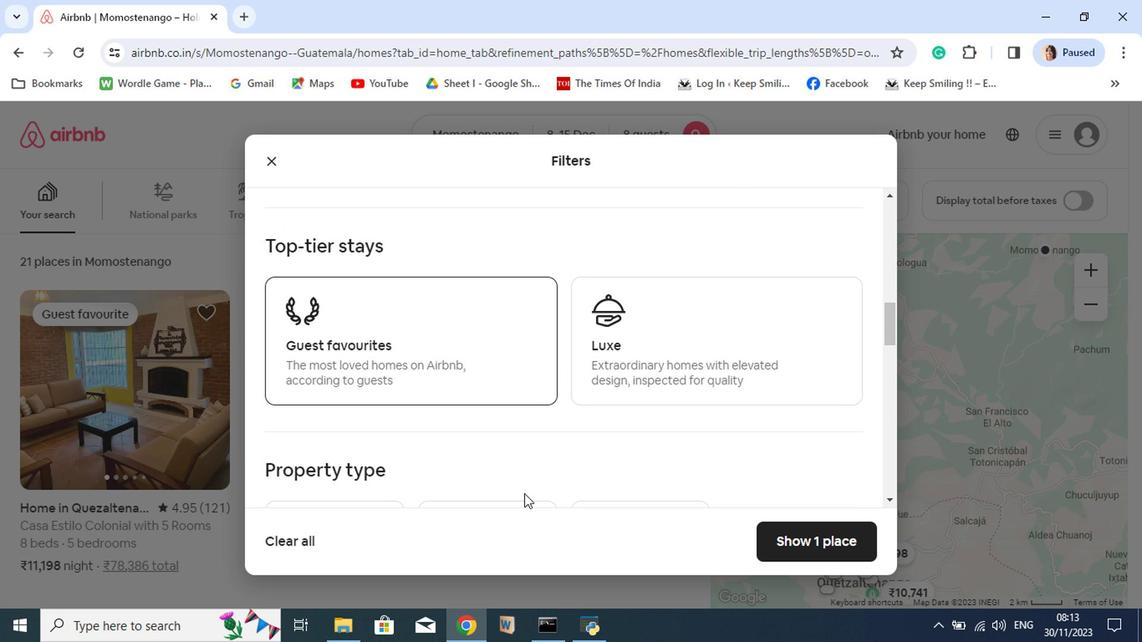 
Action: Mouse scrolled (524, 493) with delta (0, -1)
Screenshot: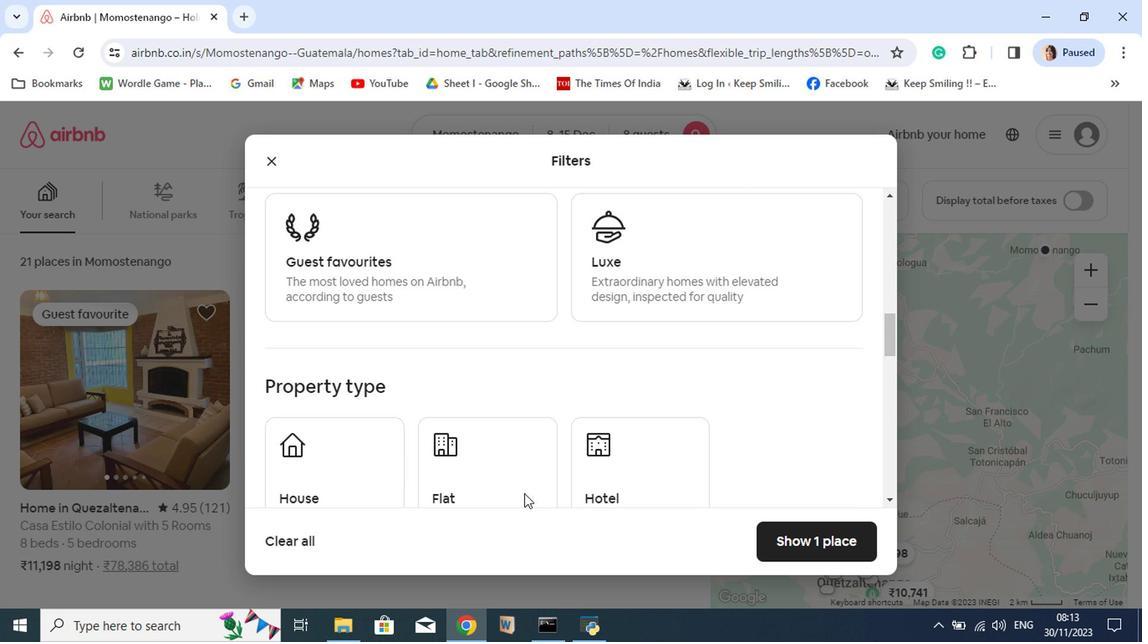 
Action: Mouse scrolled (524, 493) with delta (0, -1)
Screenshot: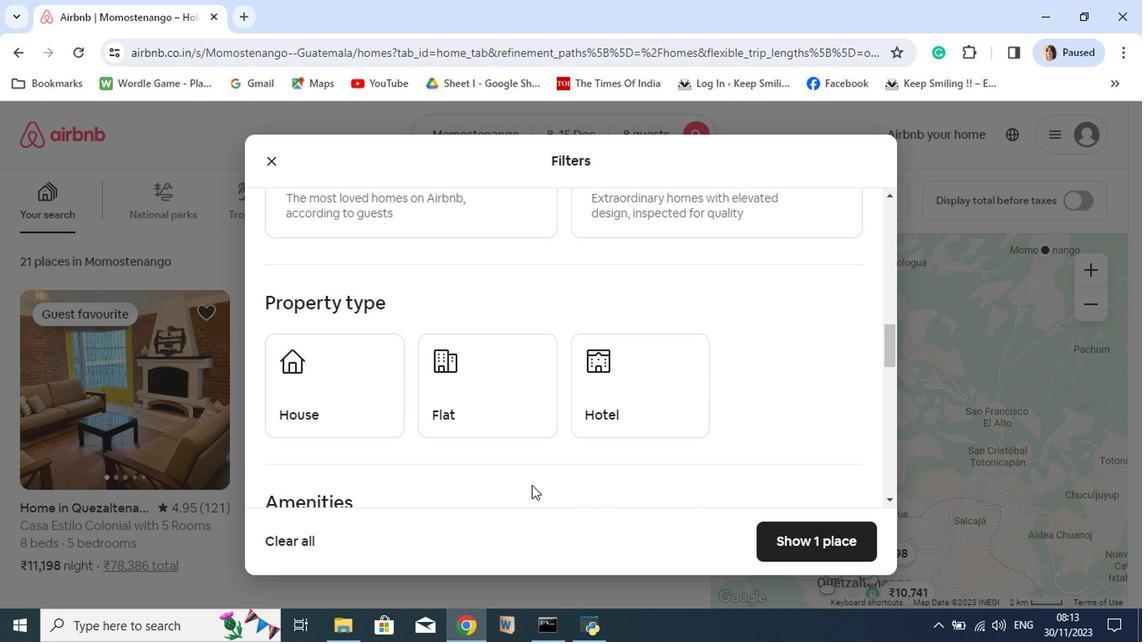 
Action: Mouse moved to (425, 396)
Screenshot: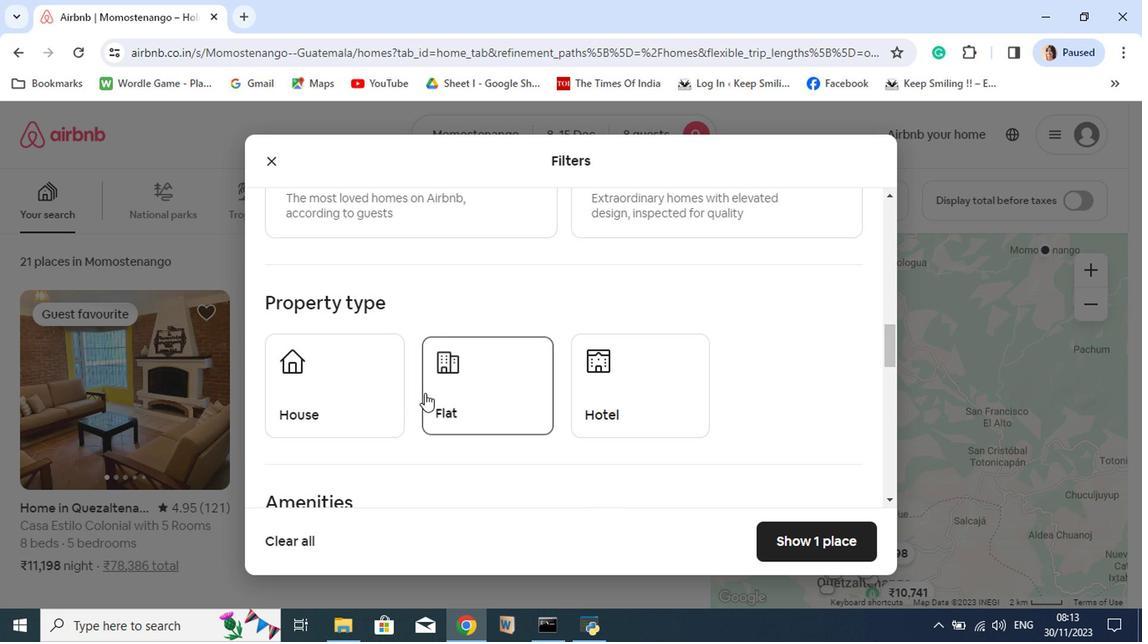 
Action: Mouse pressed left at (425, 396)
Screenshot: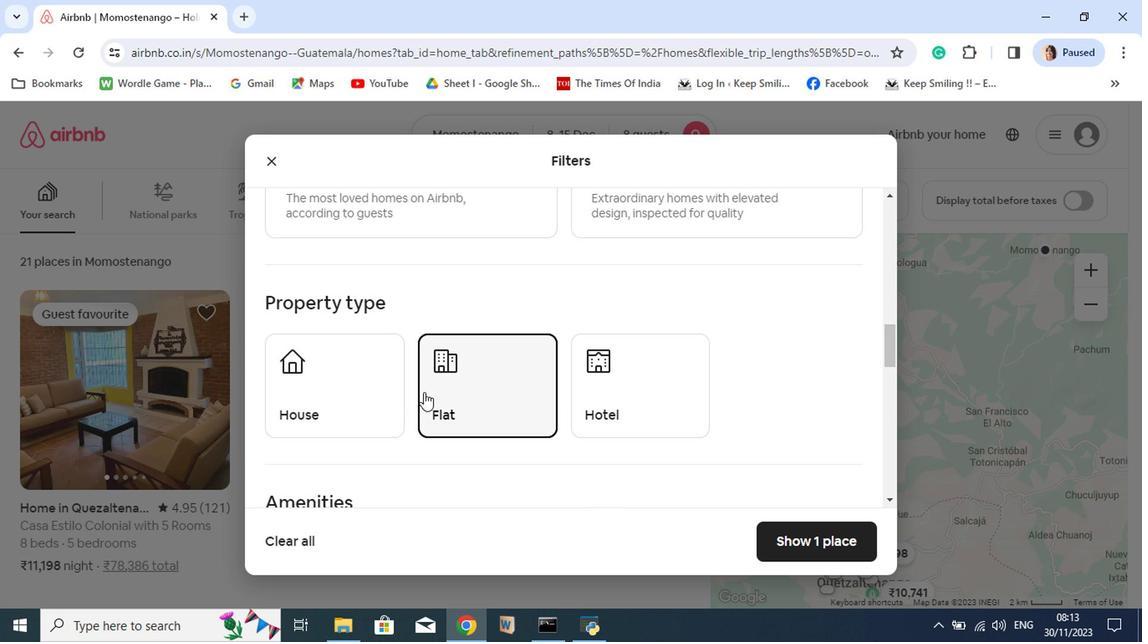 
Action: Mouse moved to (518, 506)
Screenshot: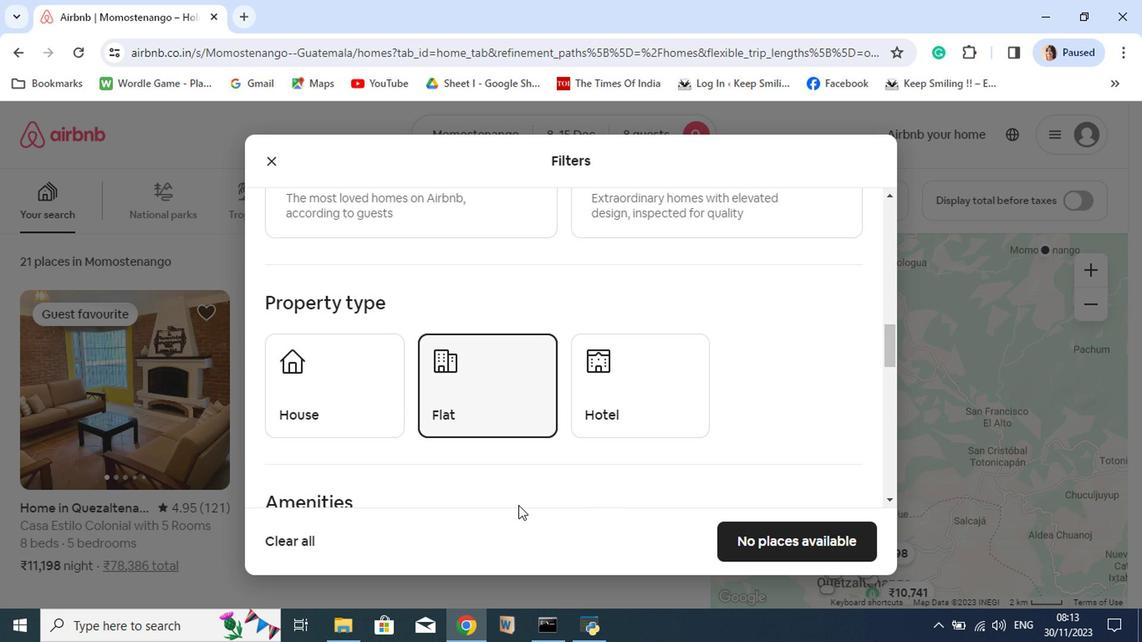 
Action: Mouse scrolled (518, 505) with delta (0, 0)
Screenshot: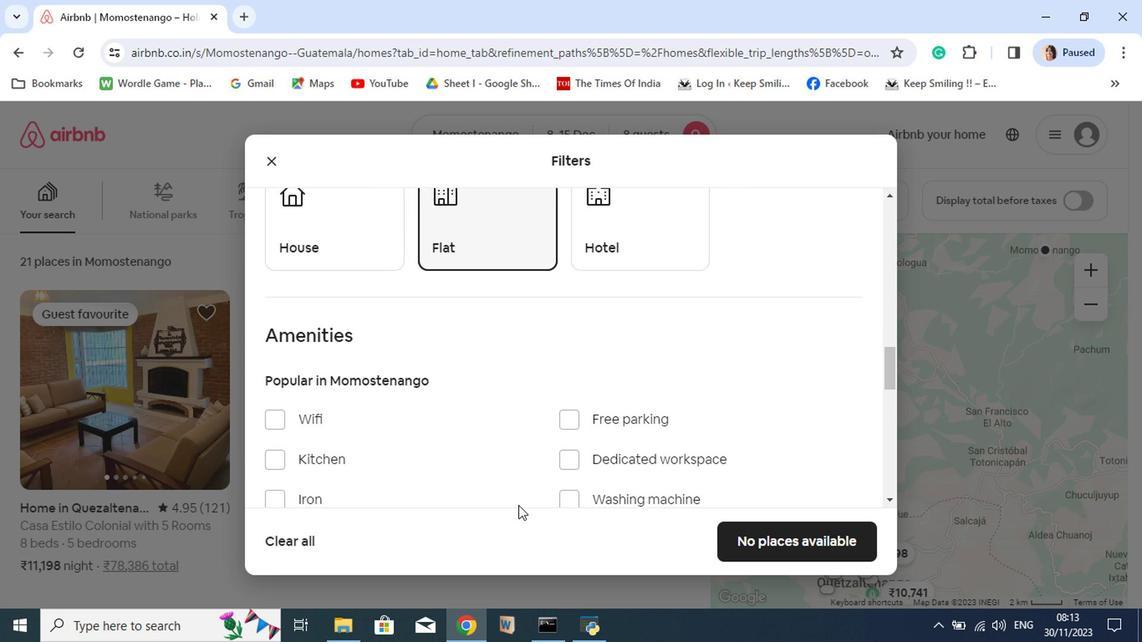
Action: Mouse scrolled (518, 505) with delta (0, 0)
Screenshot: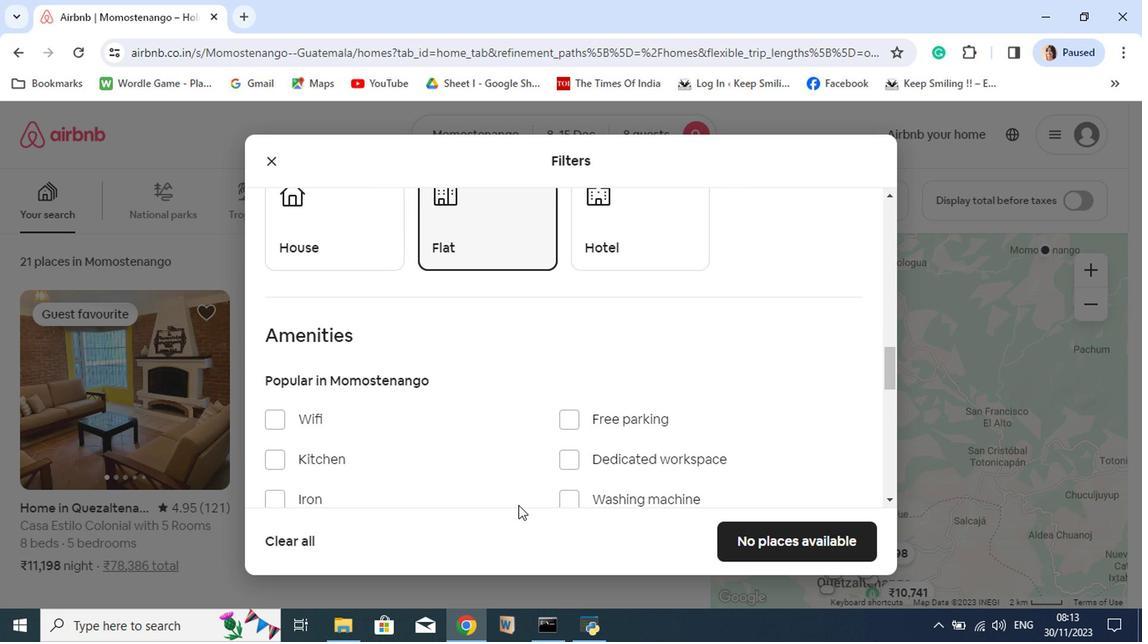 
Action: Mouse moved to (520, 506)
Screenshot: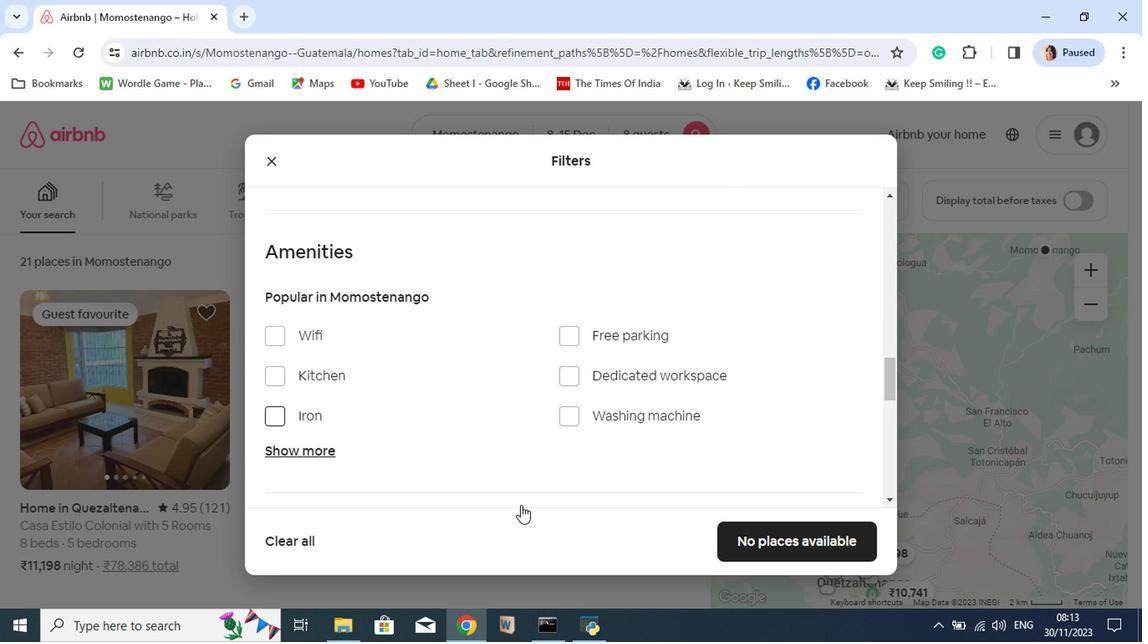 
Action: Mouse scrolled (520, 505) with delta (0, 0)
Screenshot: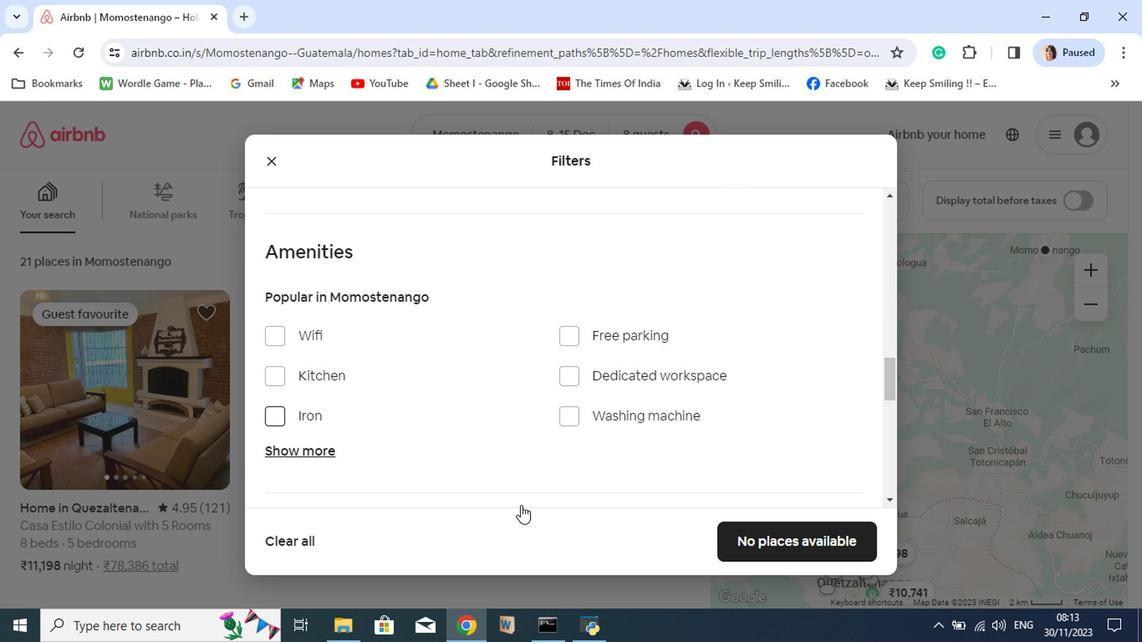 
Action: Mouse scrolled (520, 505) with delta (0, 0)
Screenshot: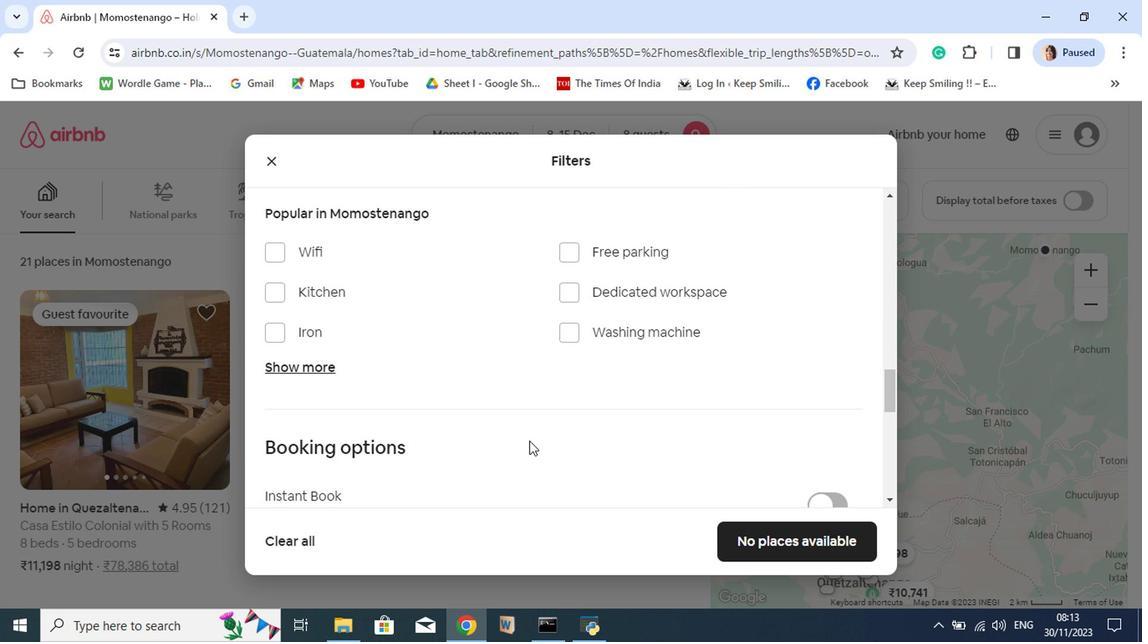 
Action: Mouse moved to (276, 258)
Screenshot: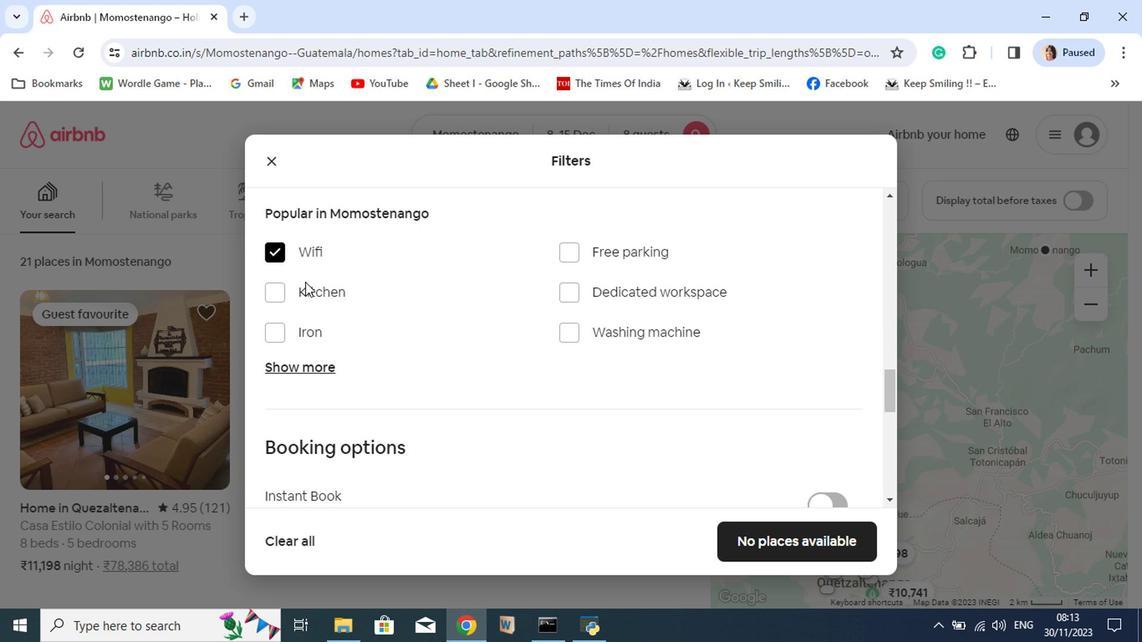 
Action: Mouse pressed left at (276, 258)
Screenshot: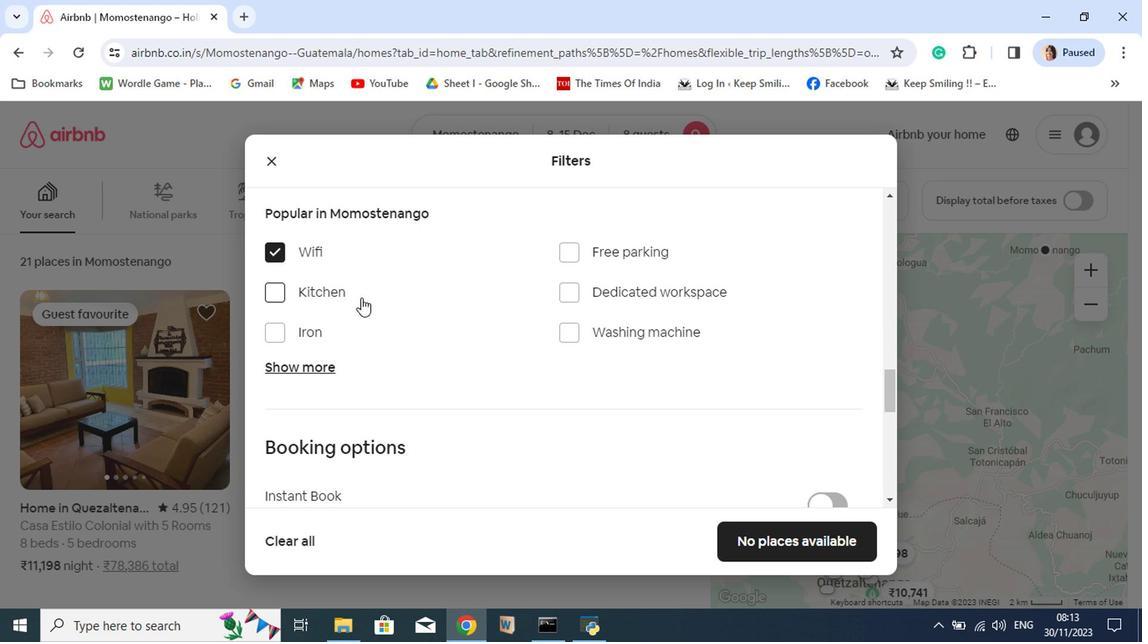 
Action: Mouse moved to (577, 249)
Screenshot: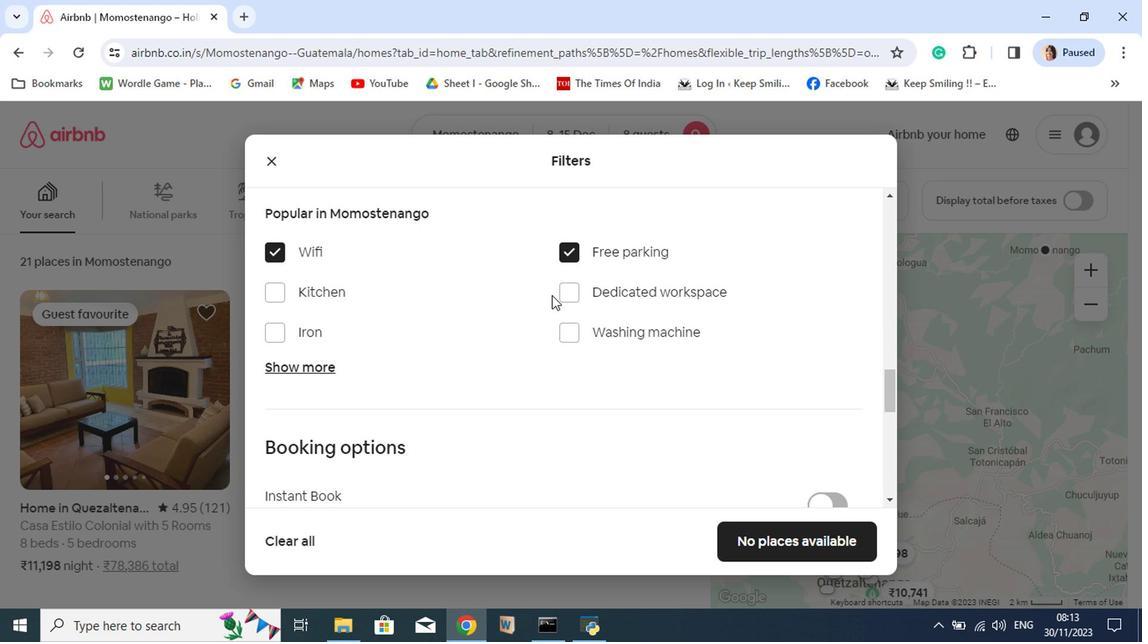 
Action: Mouse pressed left at (577, 249)
Screenshot: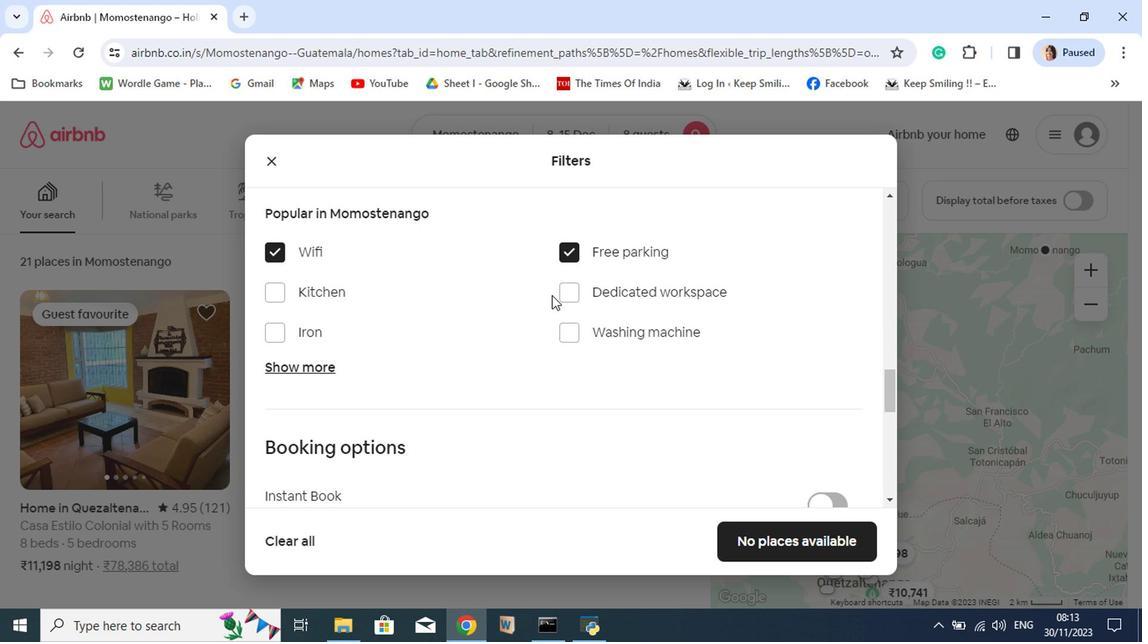 
Action: Mouse moved to (293, 370)
Screenshot: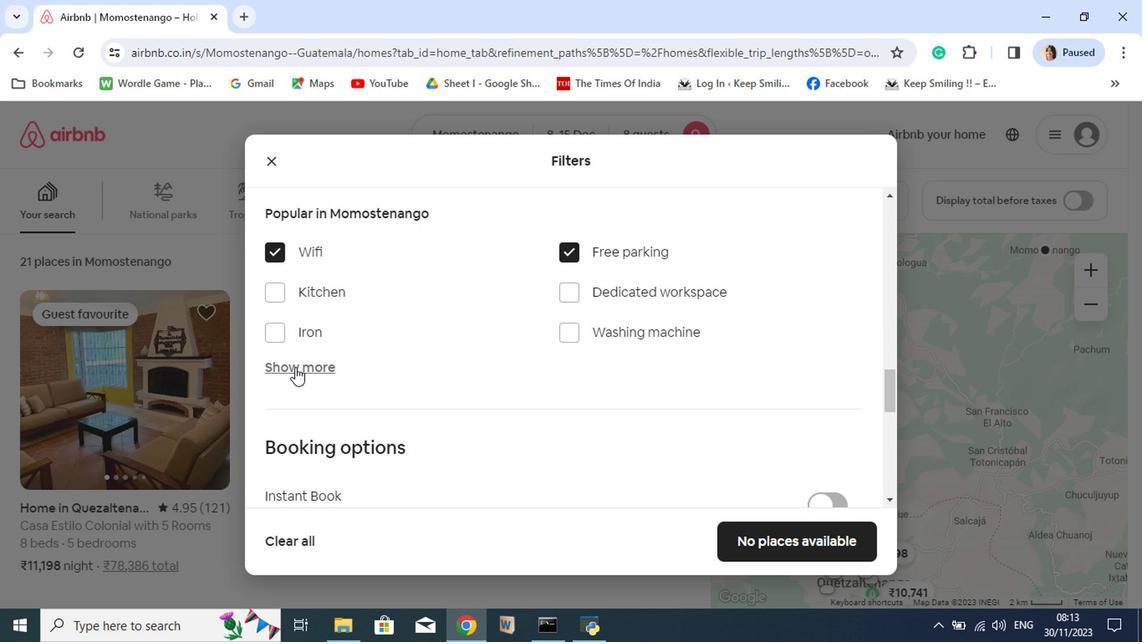 
Action: Mouse pressed left at (293, 370)
Screenshot: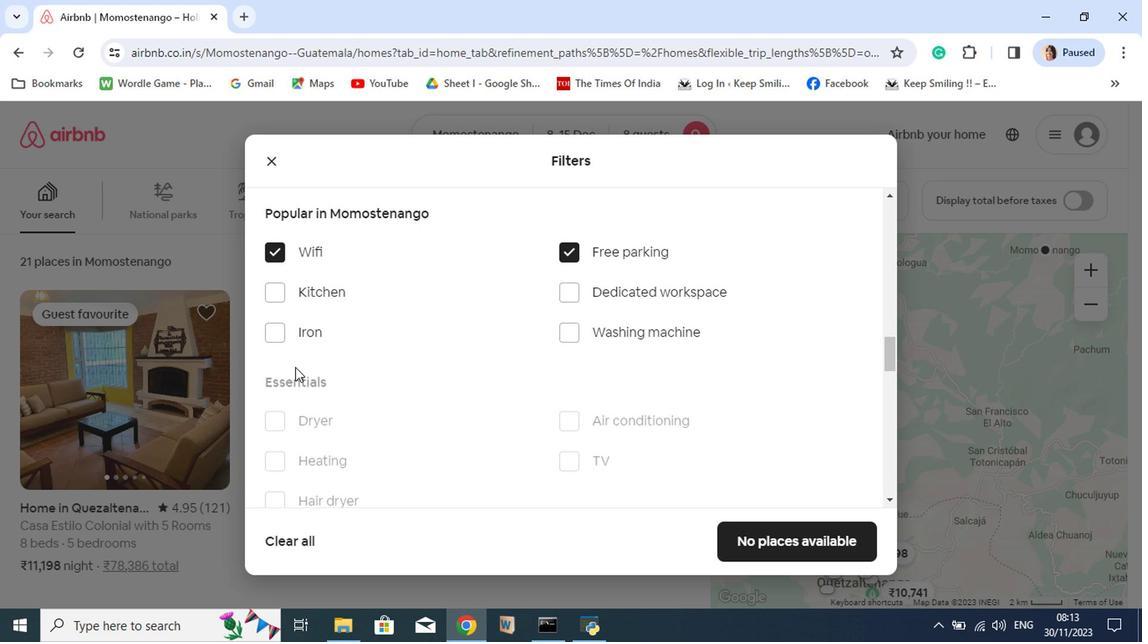 
Action: Mouse moved to (460, 487)
Screenshot: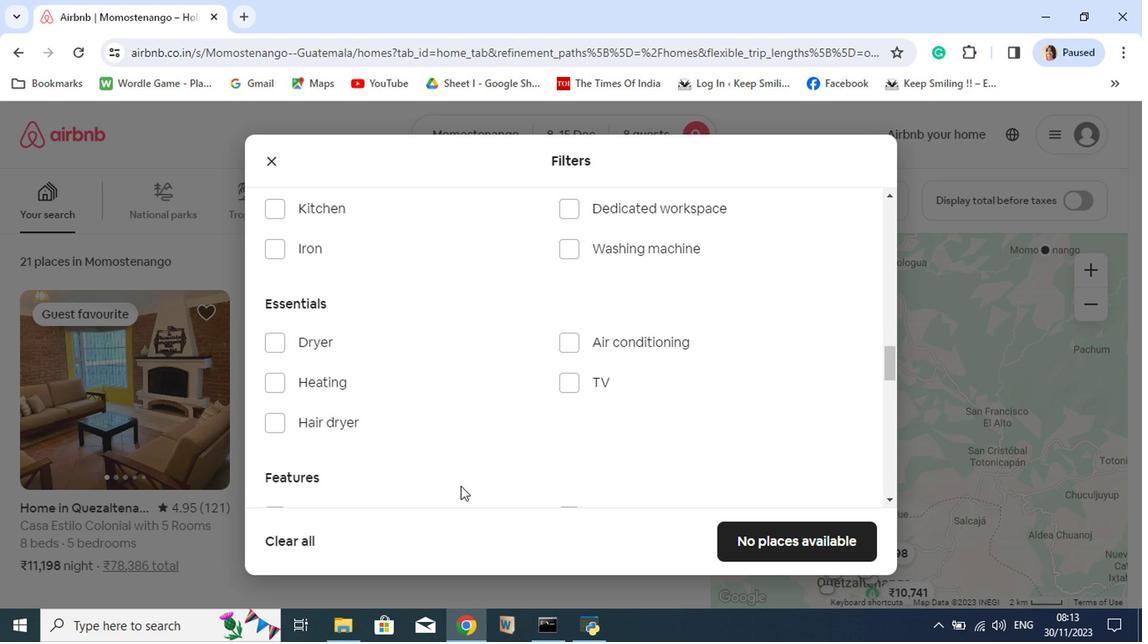 
Action: Mouse scrolled (460, 486) with delta (0, 0)
Screenshot: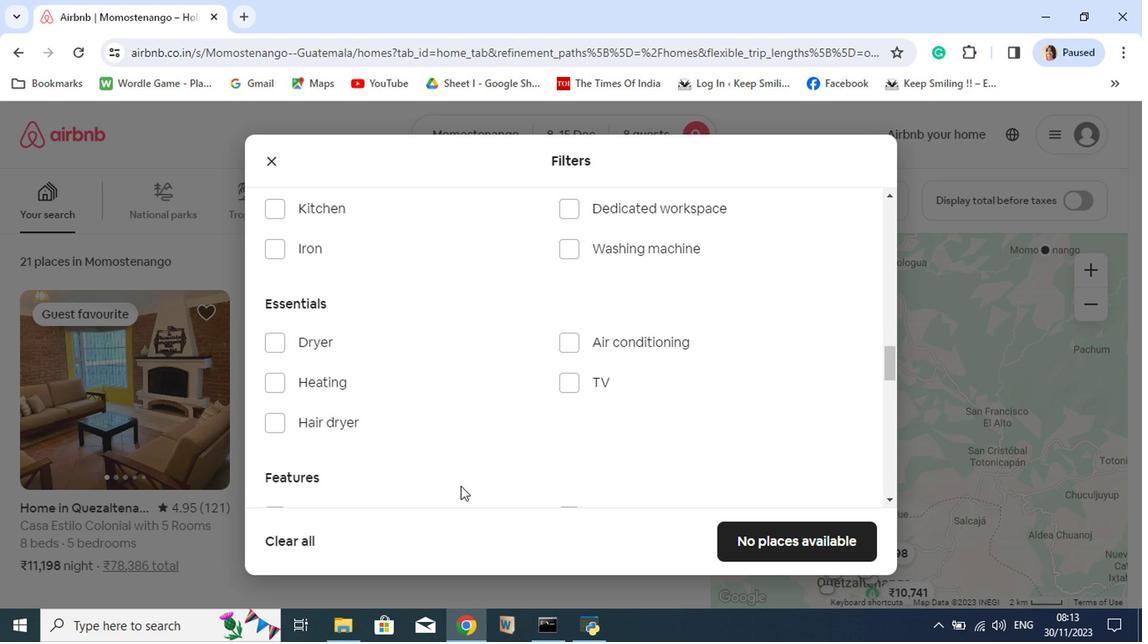 
Action: Mouse moved to (572, 390)
Screenshot: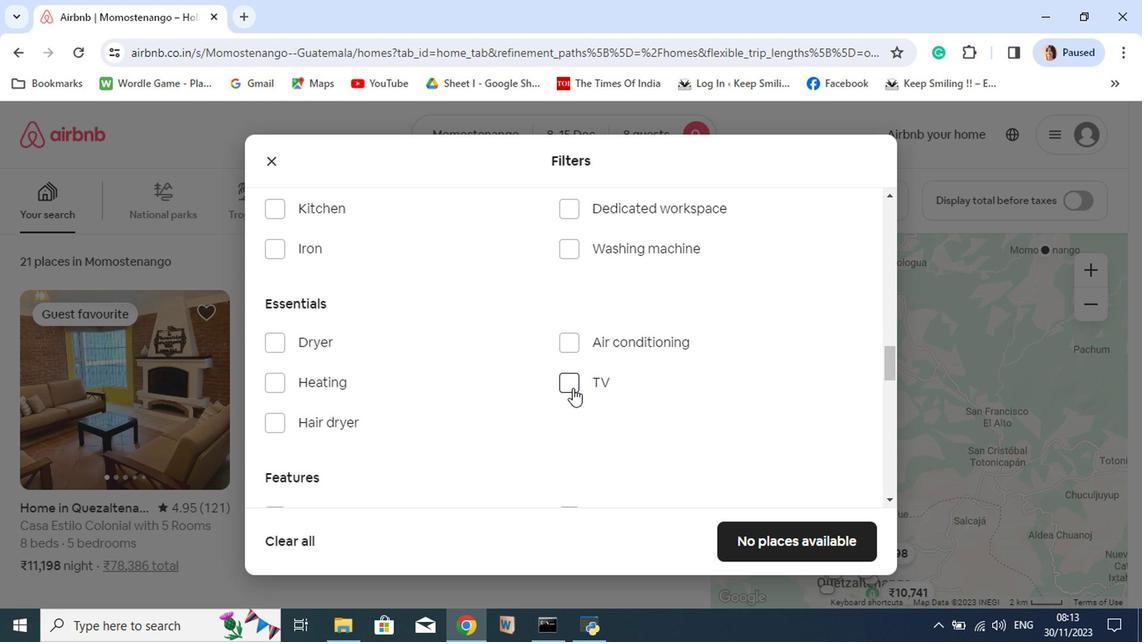 
Action: Mouse pressed left at (572, 390)
Screenshot: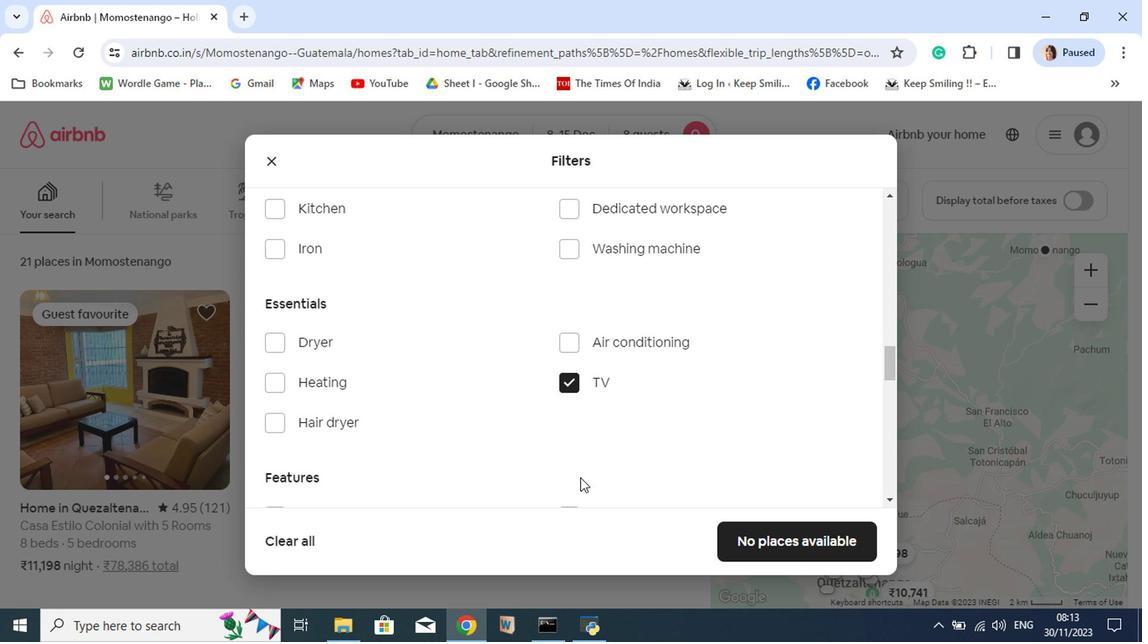 
Action: Mouse moved to (584, 509)
Screenshot: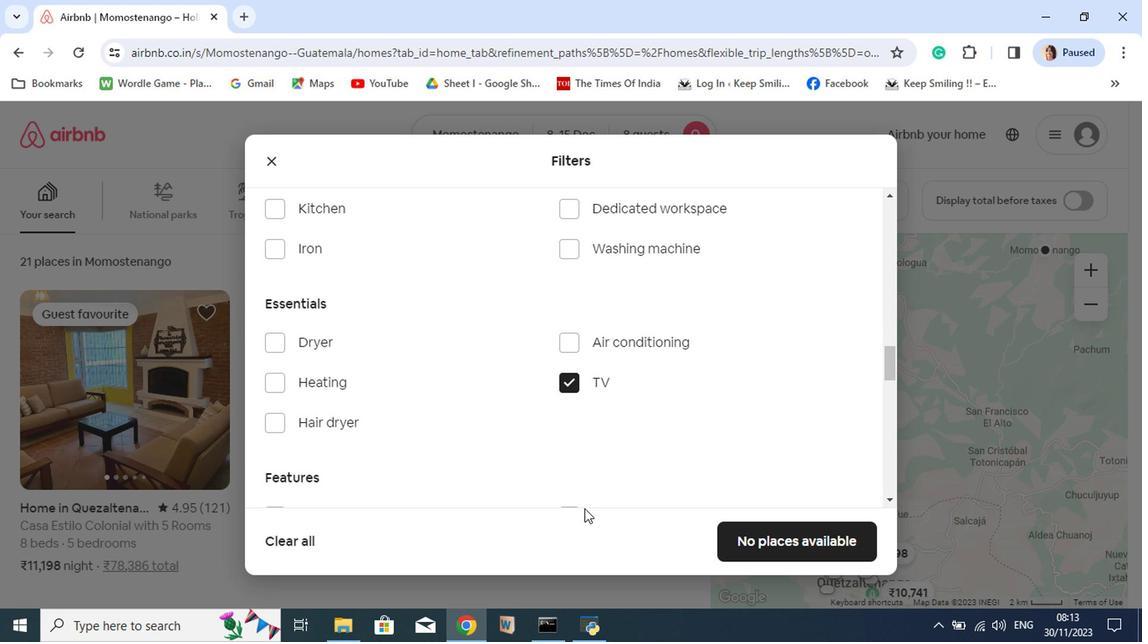 
Action: Mouse scrolled (584, 509) with delta (0, 0)
Screenshot: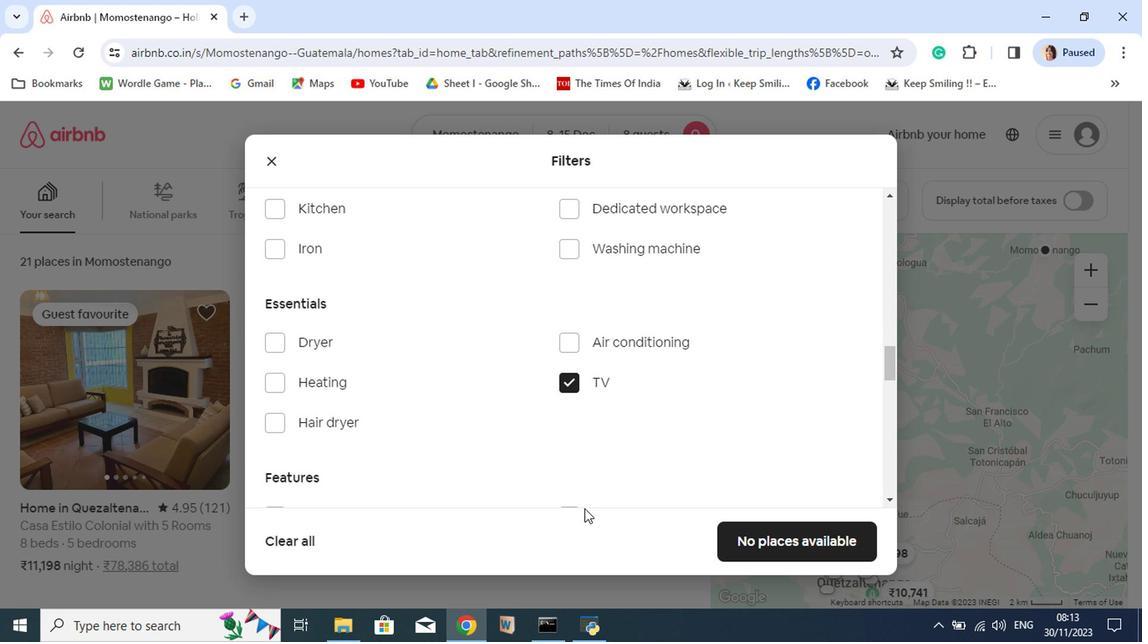 
Action: Mouse scrolled (584, 509) with delta (0, 0)
Screenshot: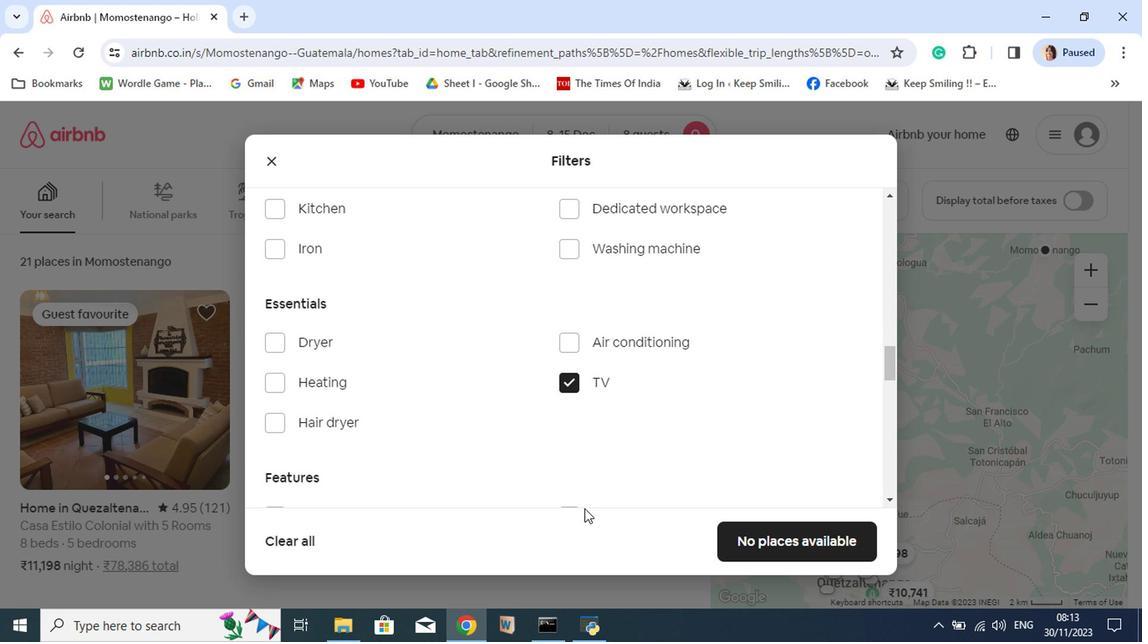 
Action: Mouse moved to (446, 469)
Screenshot: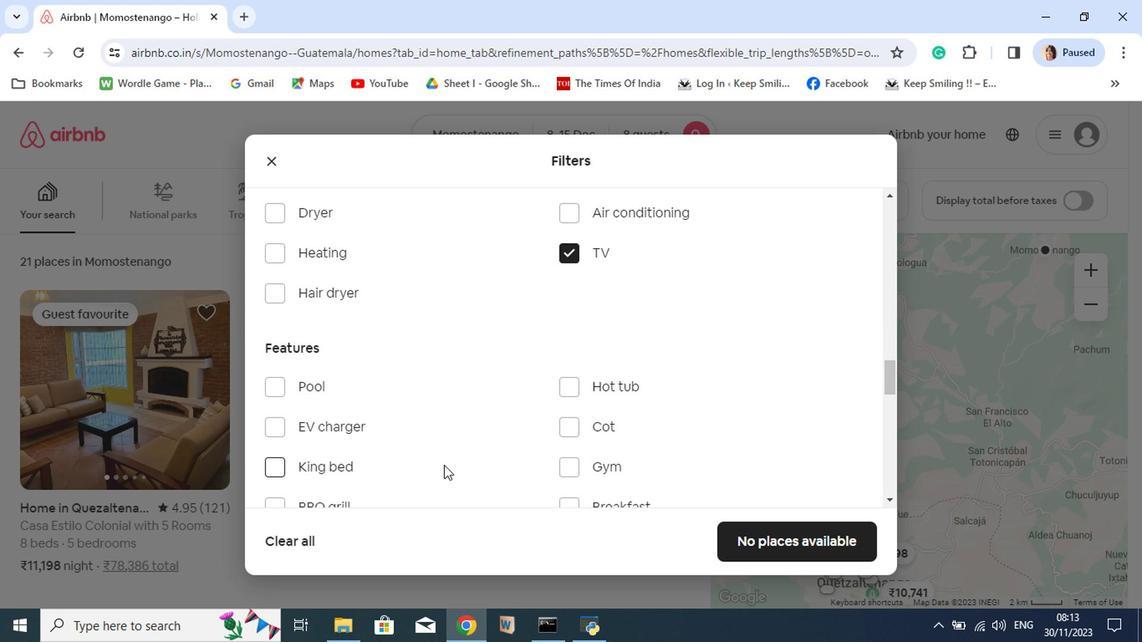 
Action: Mouse scrolled (446, 469) with delta (0, 0)
Screenshot: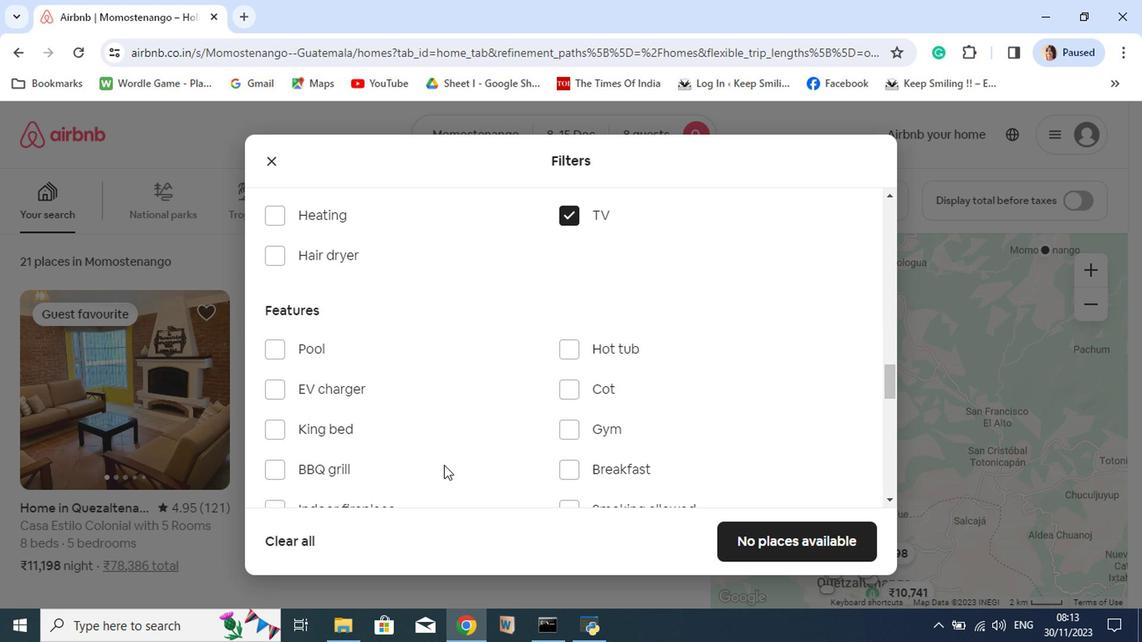 
Action: Mouse scrolled (446, 469) with delta (0, 0)
Screenshot: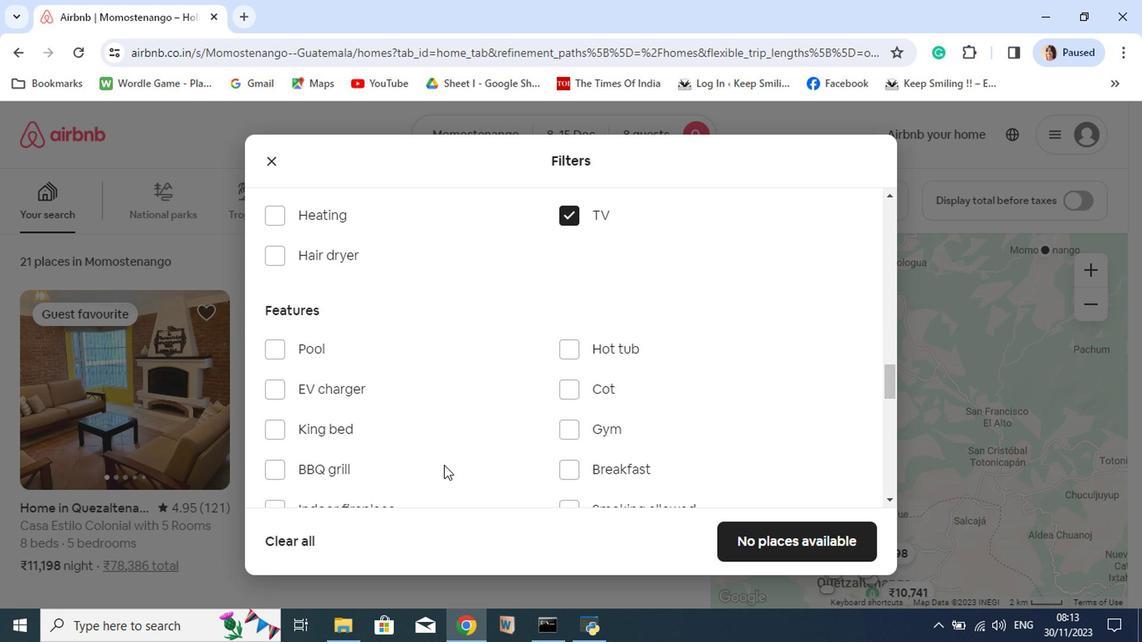 
Action: Mouse moved to (443, 466)
Screenshot: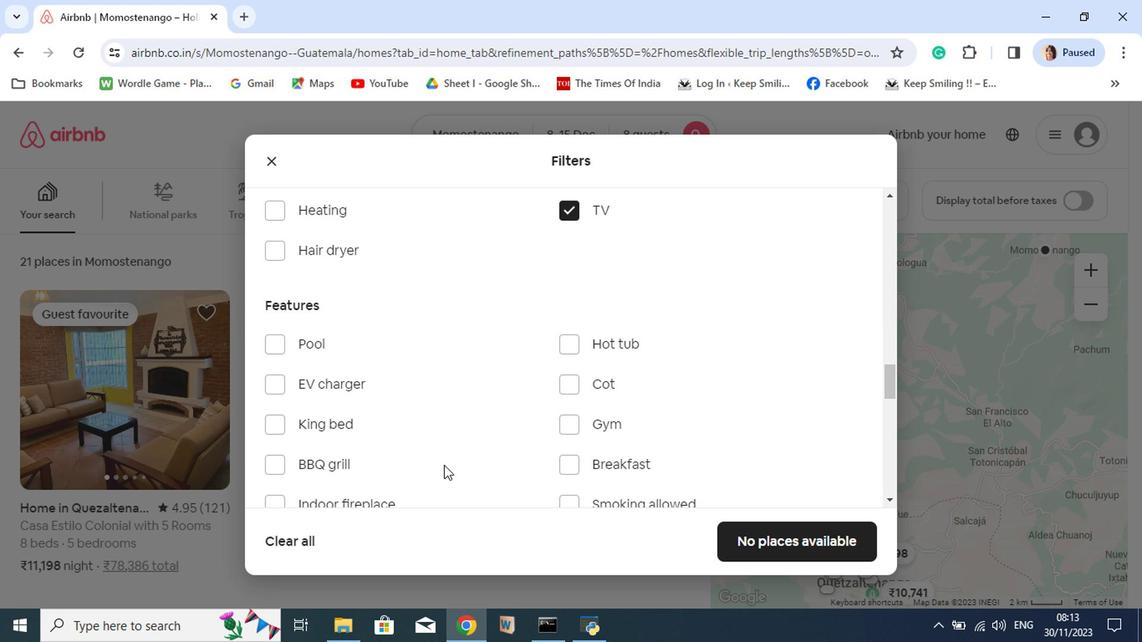 
Action: Mouse scrolled (443, 465) with delta (0, 0)
Screenshot: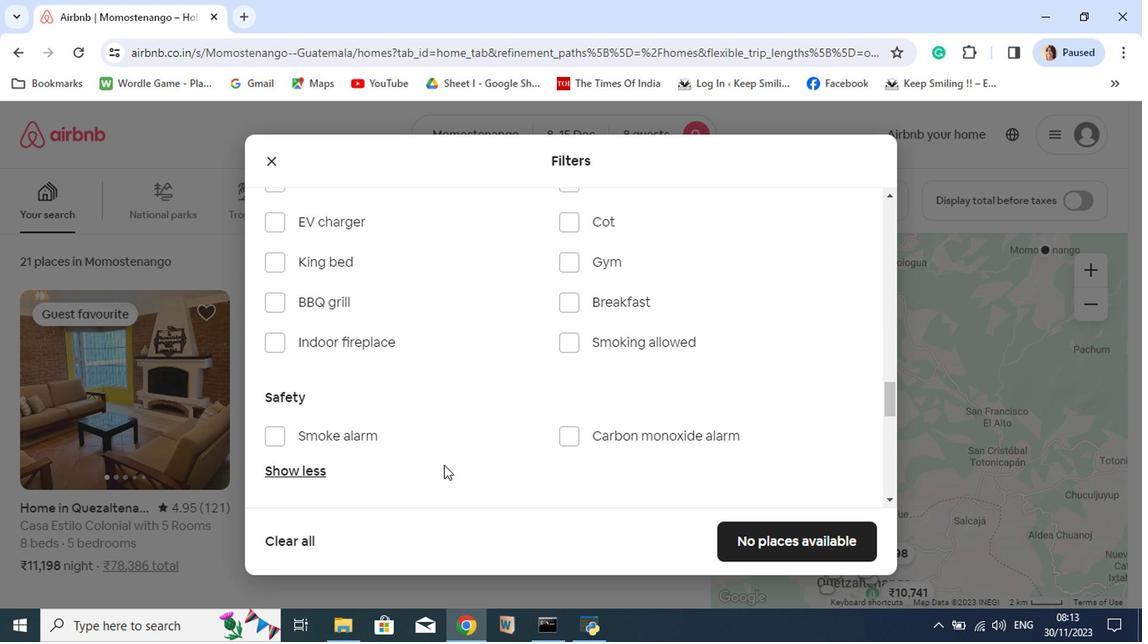 
Action: Mouse scrolled (443, 465) with delta (0, 0)
Screenshot: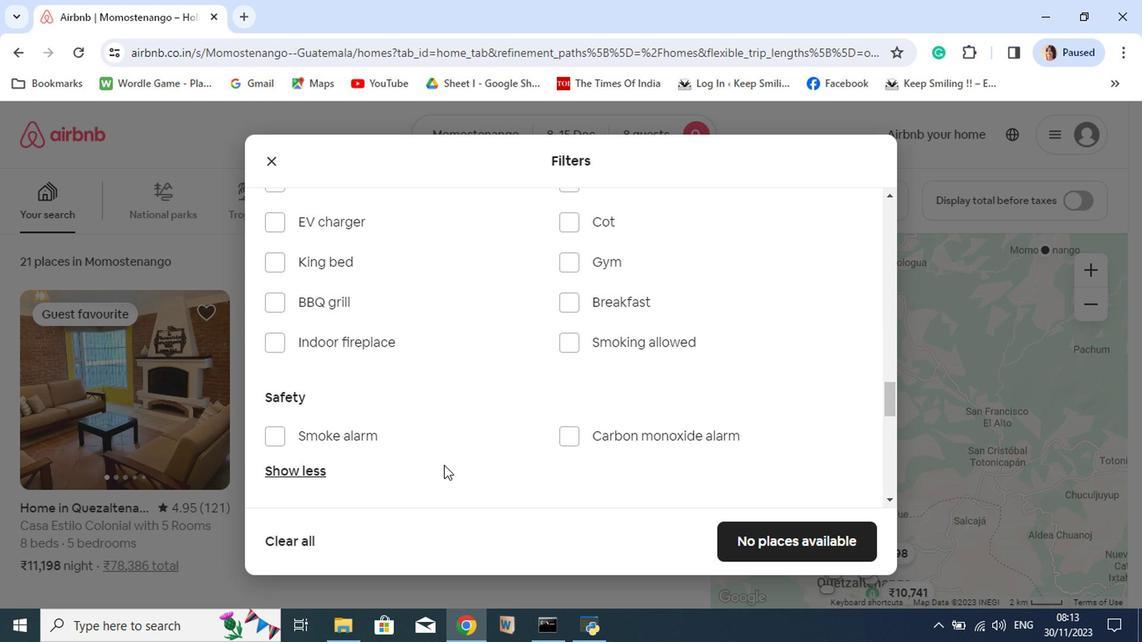 
Action: Mouse moved to (564, 273)
Screenshot: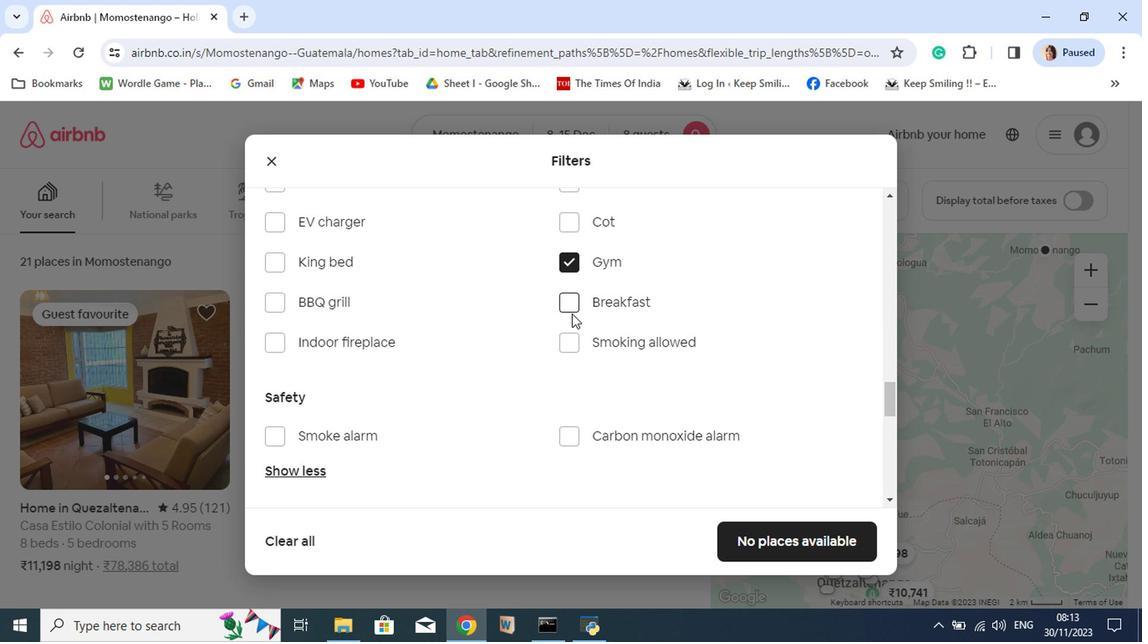 
Action: Mouse pressed left at (564, 273)
Screenshot: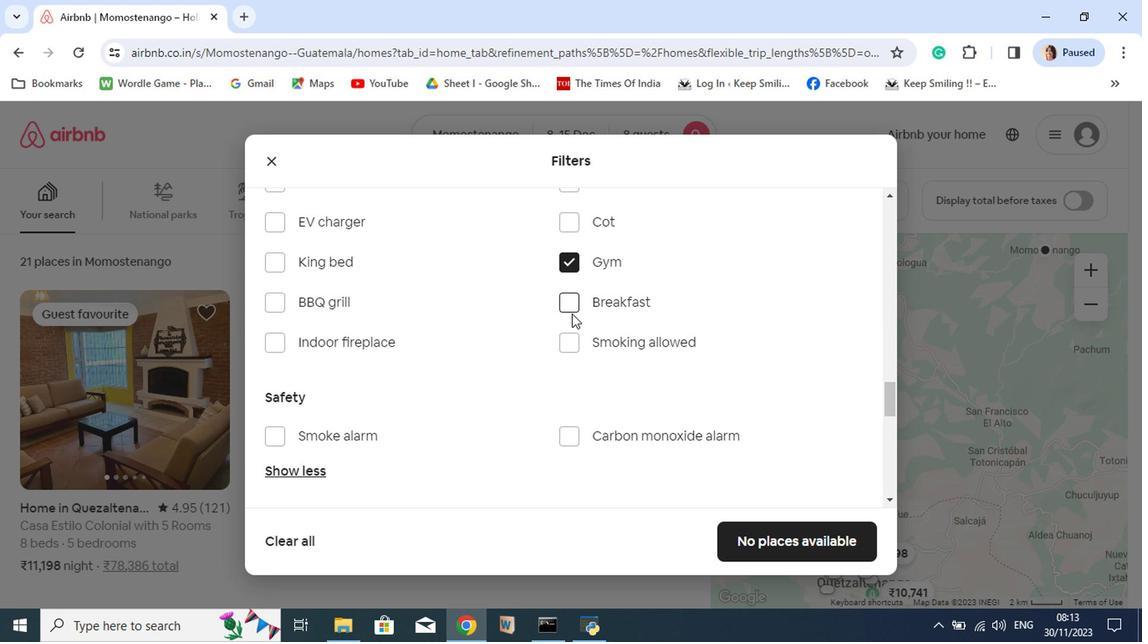 
Action: Mouse moved to (565, 308)
Screenshot: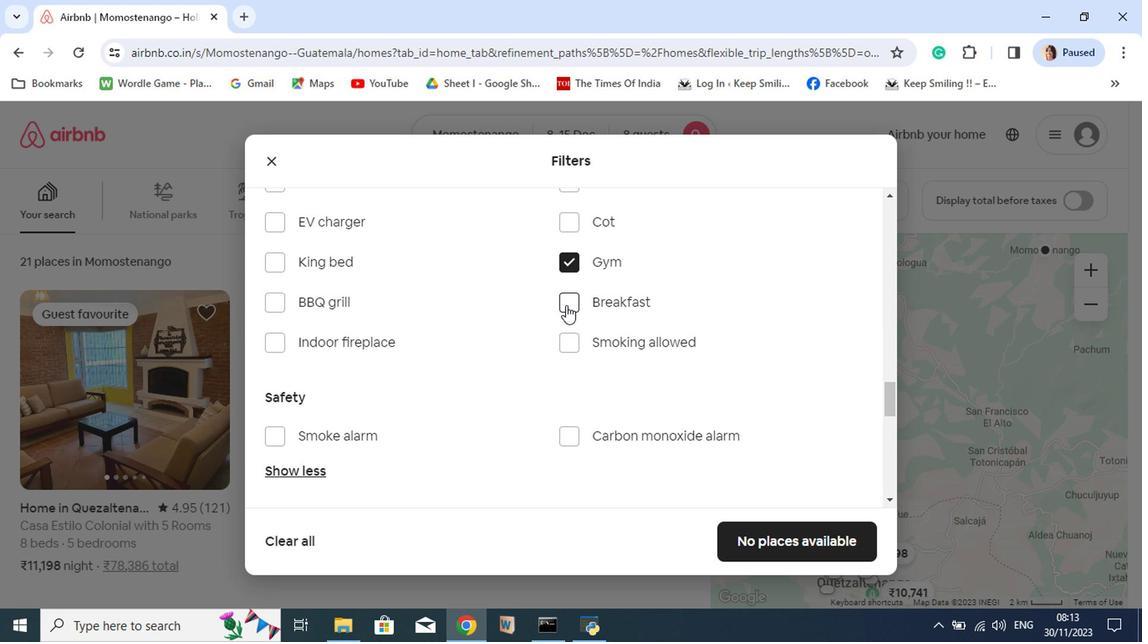 
Action: Mouse pressed left at (565, 308)
Screenshot: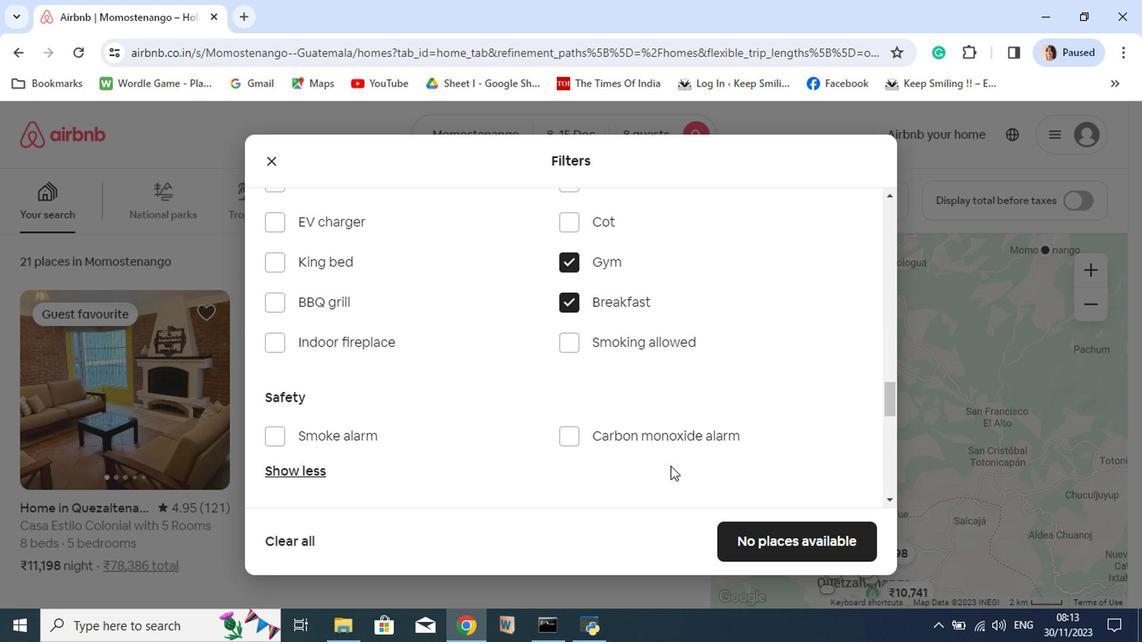 
Action: Mouse moved to (773, 540)
Screenshot: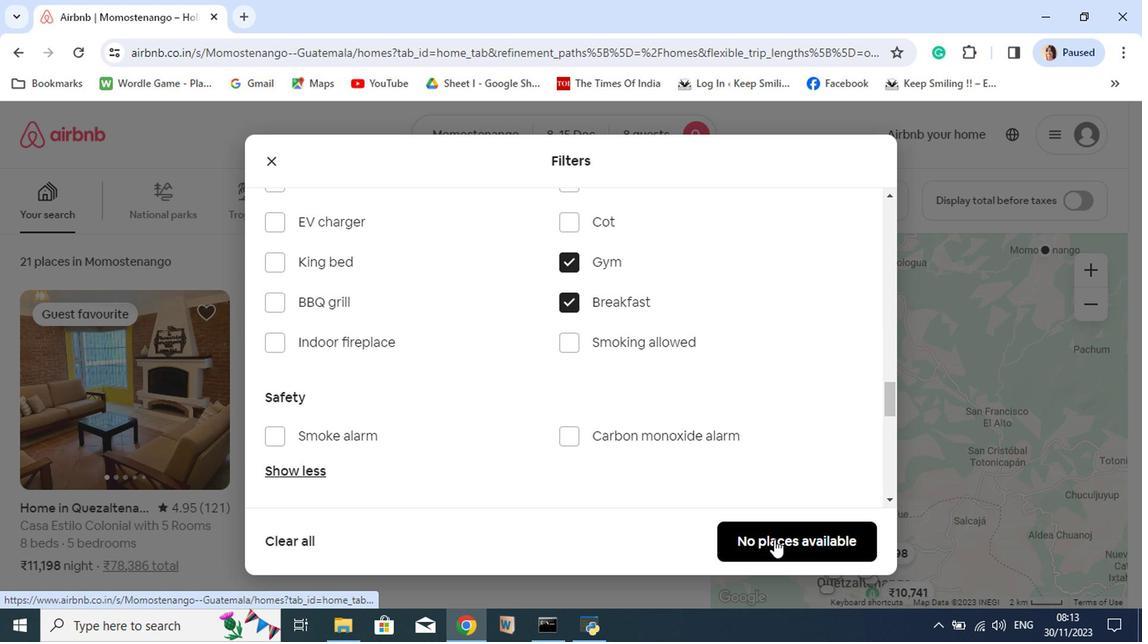 
Action: Mouse pressed left at (773, 540)
Screenshot: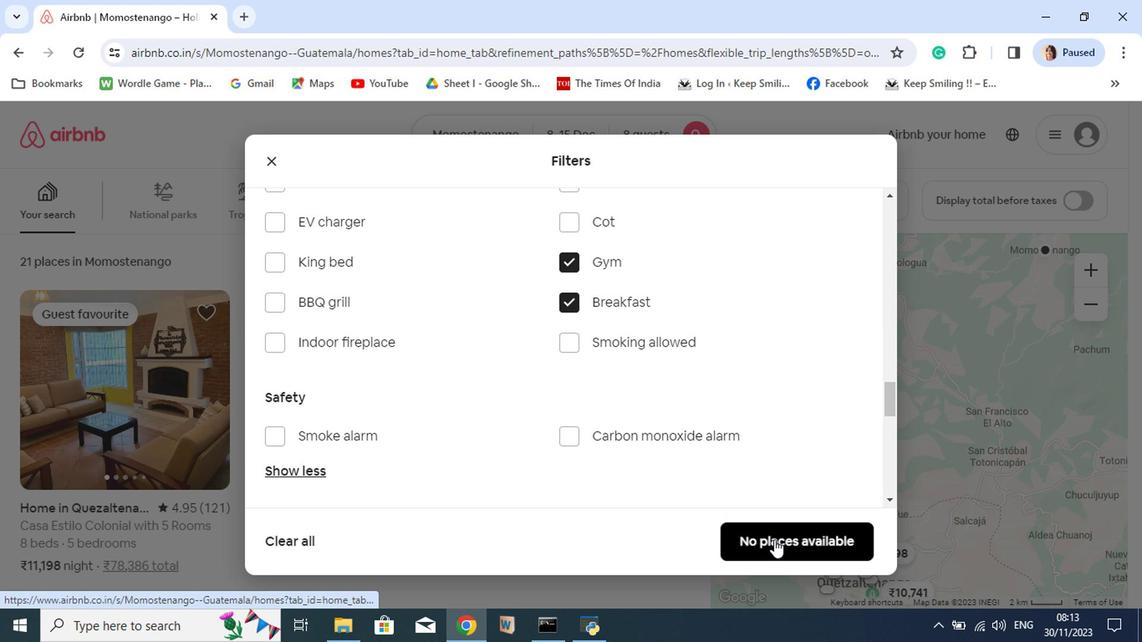 
Action: Mouse moved to (776, 540)
Screenshot: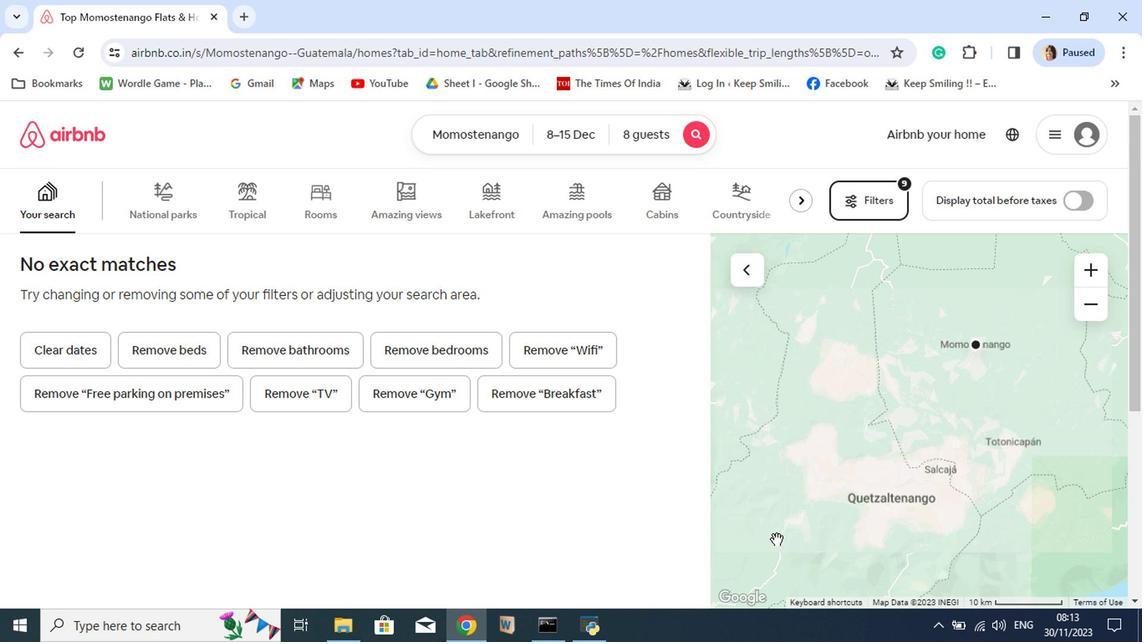 
